 Task: For heading Arial with bold.  font size for heading22,  'Change the font style of data to'Arial Narrow.  and font size to 14,  Change the alignment of both headline & data to Align middle.  In the sheet  ExpReport analysis
Action: Mouse moved to (149, 124)
Screenshot: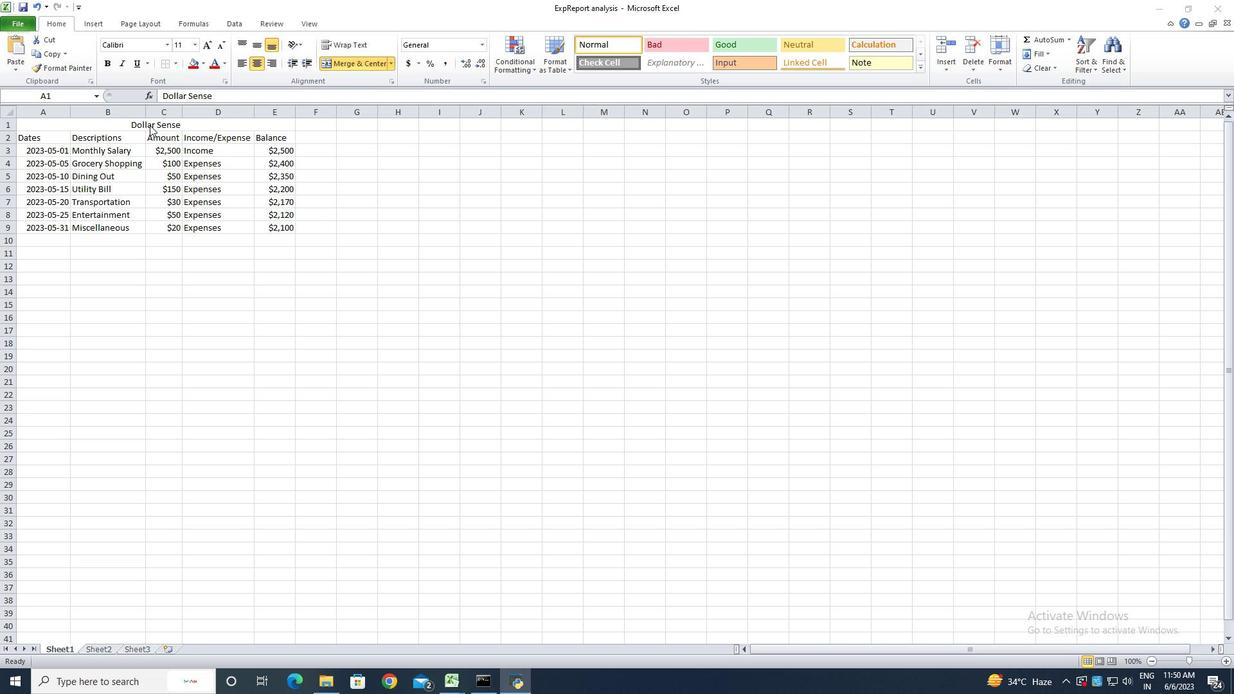 
Action: Mouse pressed left at (149, 124)
Screenshot: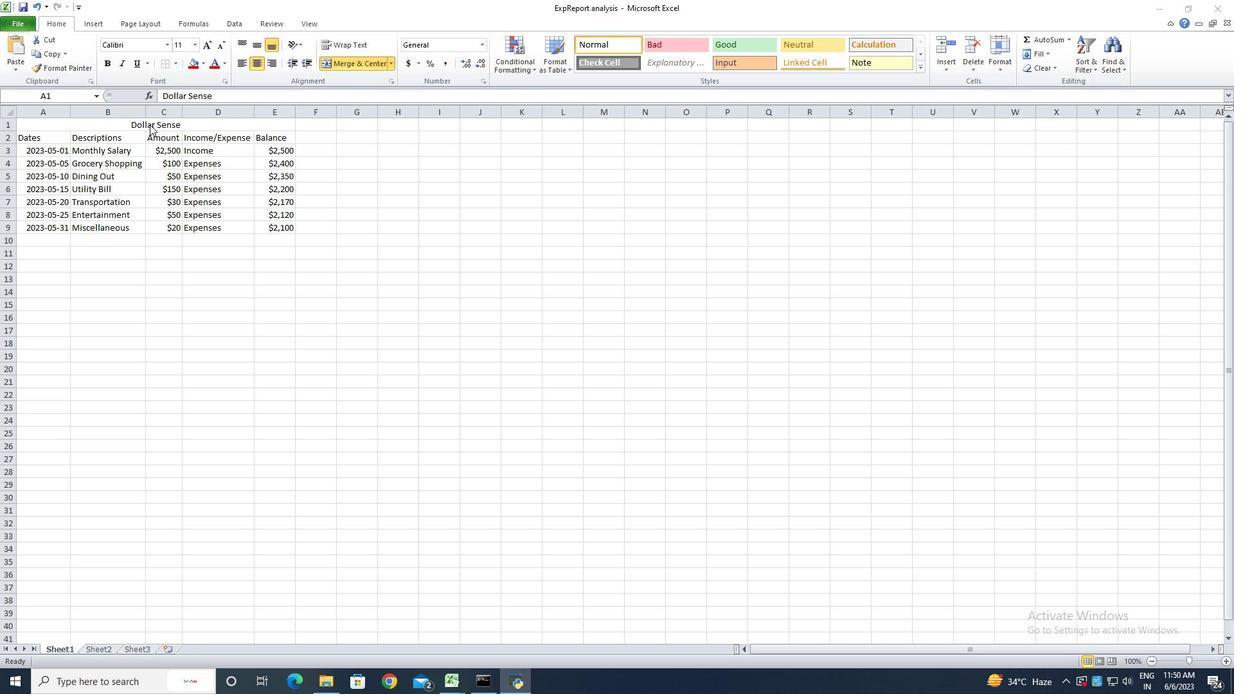 
Action: Mouse moved to (168, 43)
Screenshot: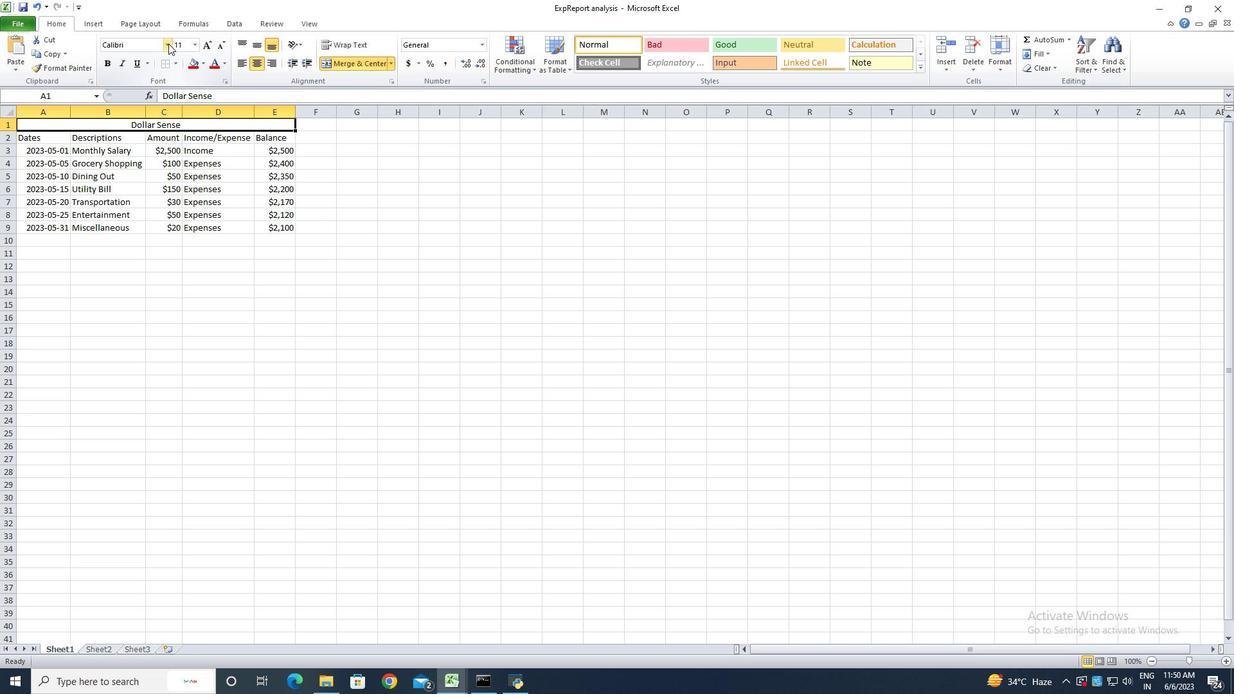 
Action: Mouse pressed left at (168, 43)
Screenshot: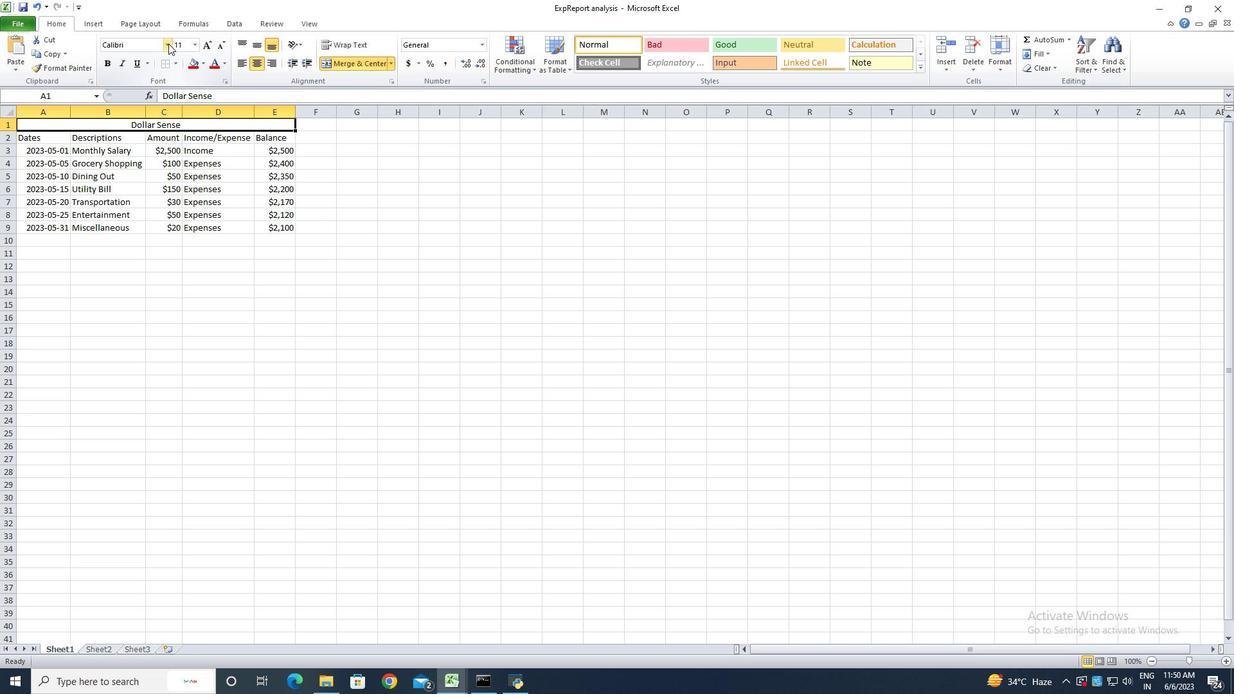 
Action: Mouse moved to (143, 149)
Screenshot: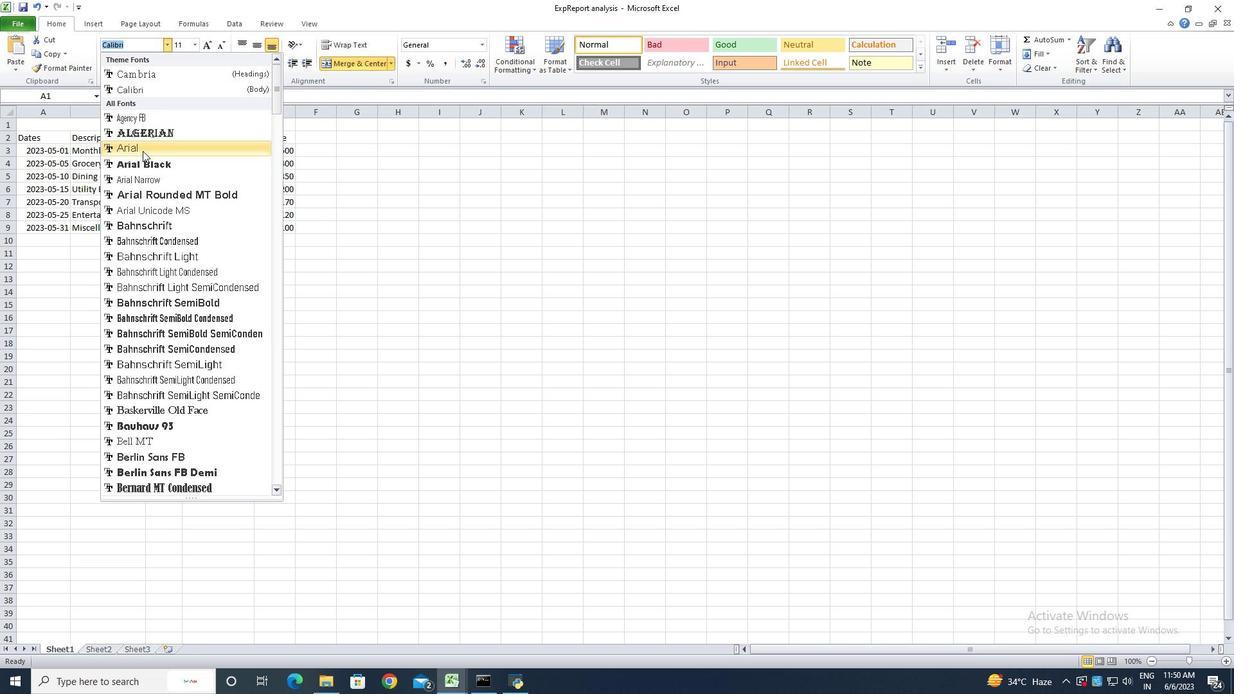 
Action: Mouse pressed left at (143, 149)
Screenshot: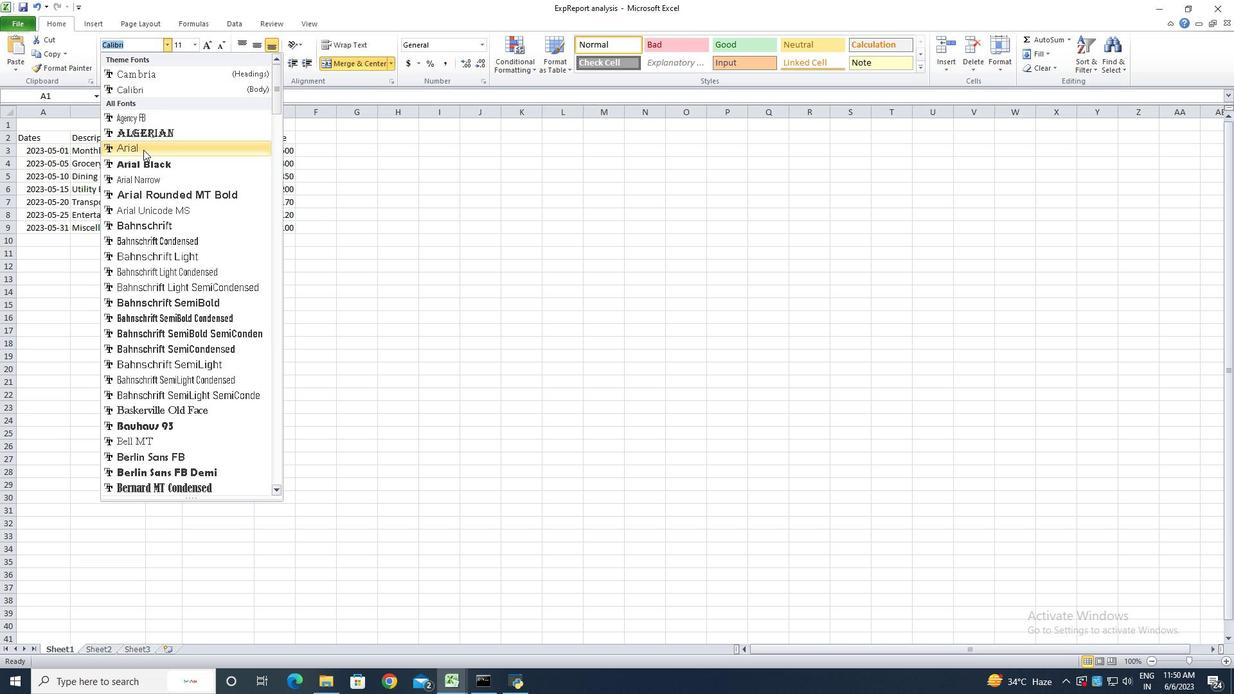 
Action: Mouse moved to (106, 63)
Screenshot: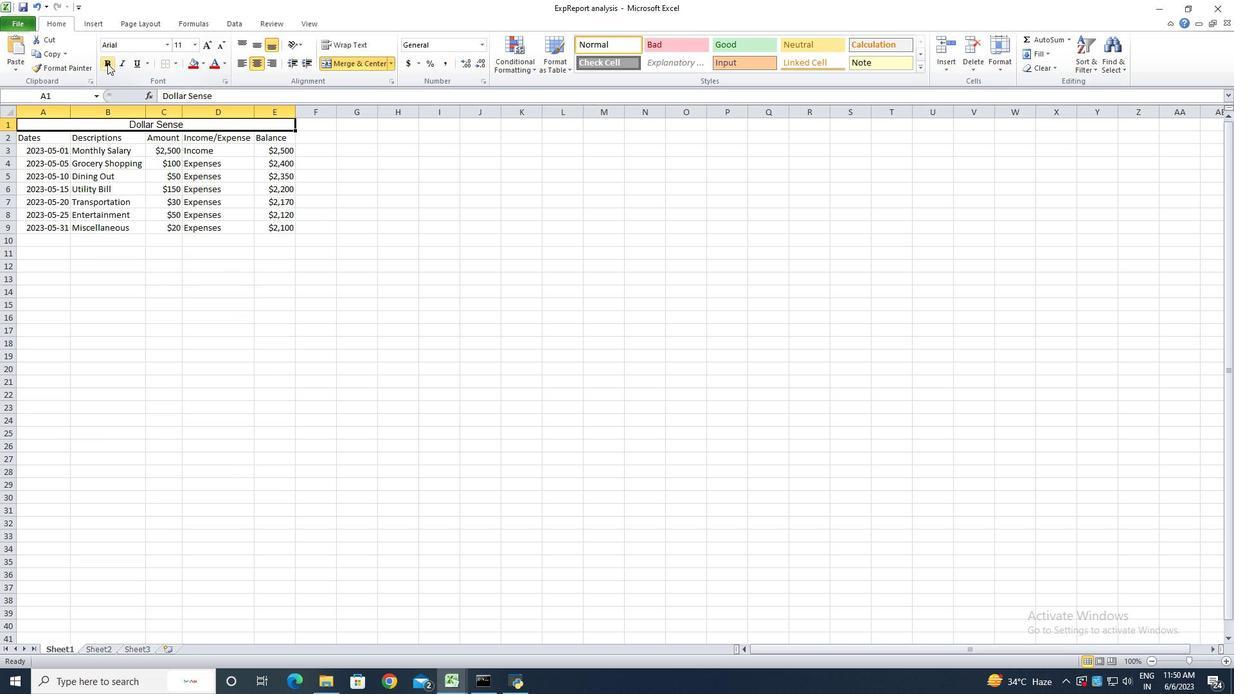 
Action: Mouse pressed left at (106, 63)
Screenshot: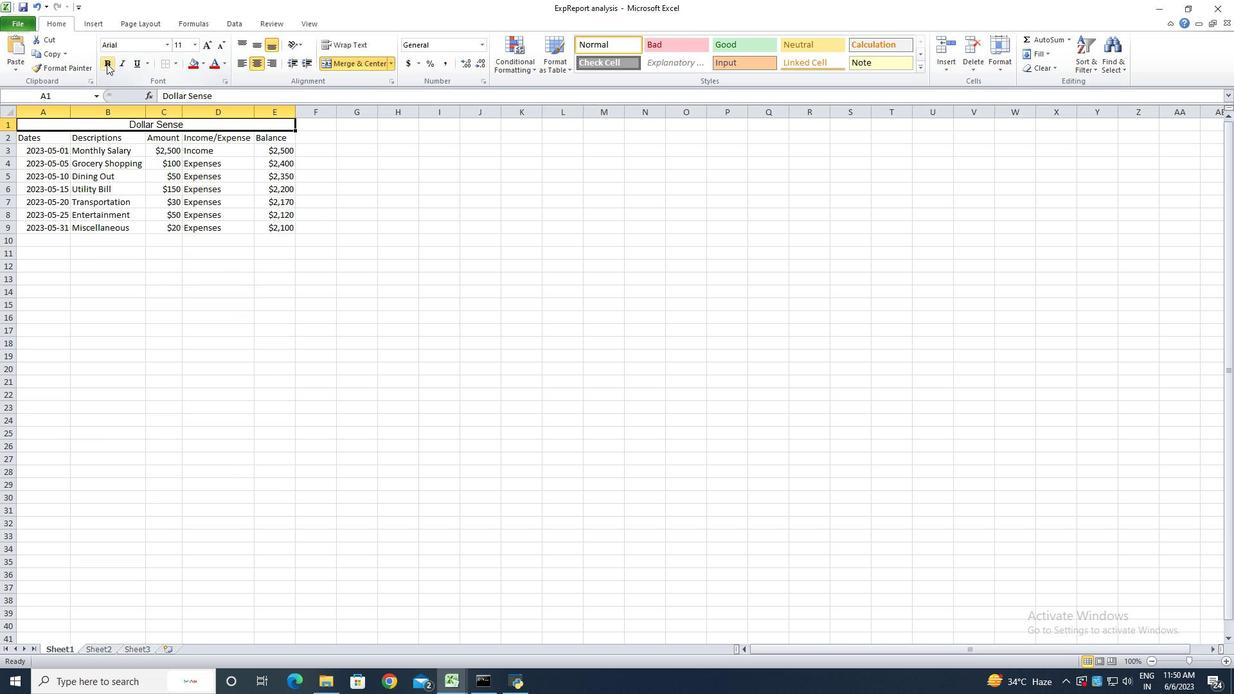 
Action: Mouse moved to (208, 48)
Screenshot: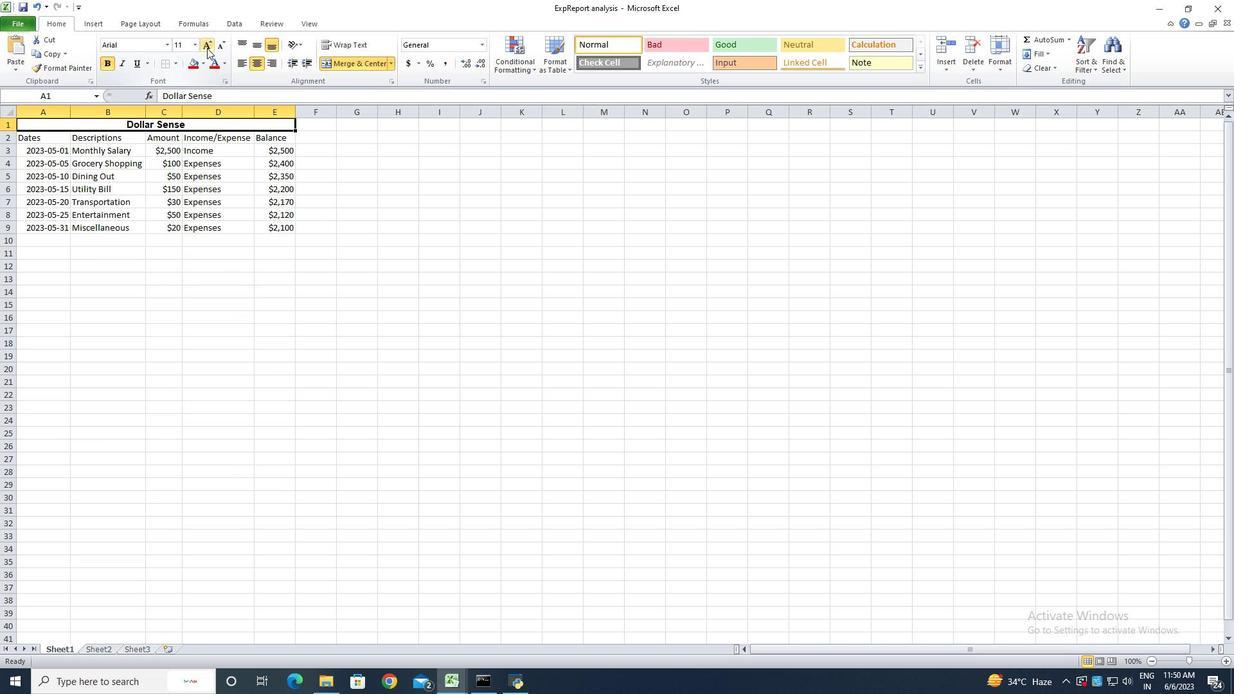 
Action: Mouse pressed left at (208, 48)
Screenshot: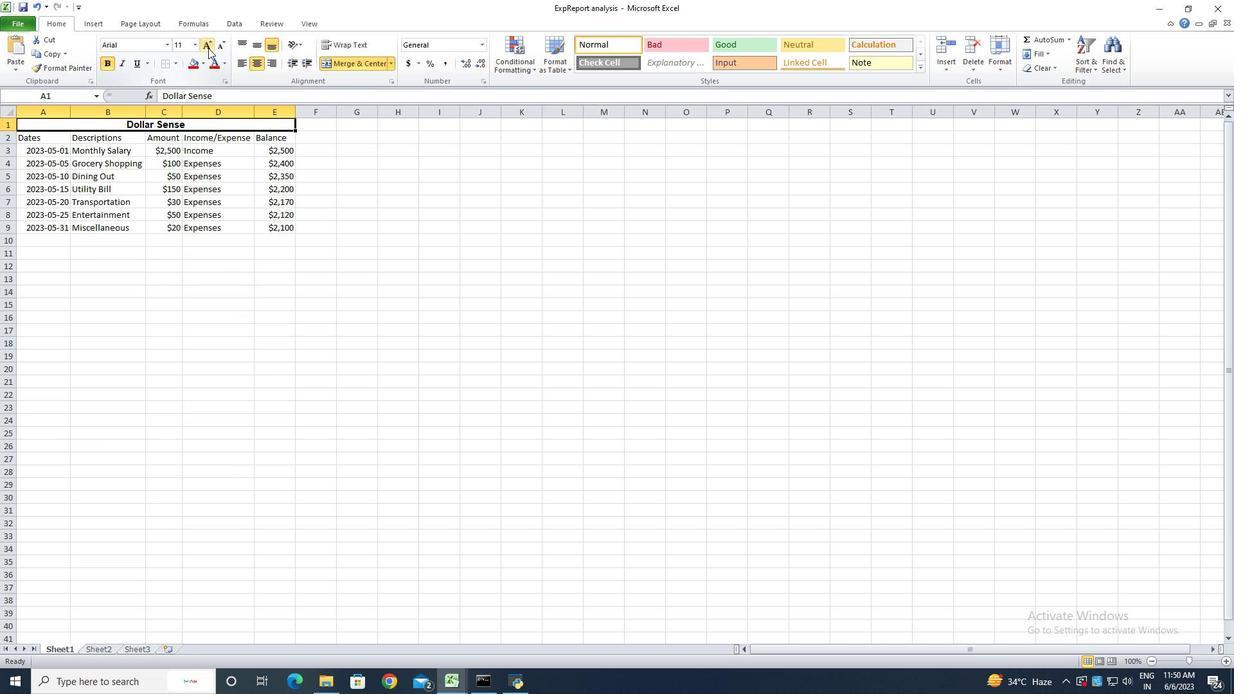 
Action: Mouse pressed left at (208, 48)
Screenshot: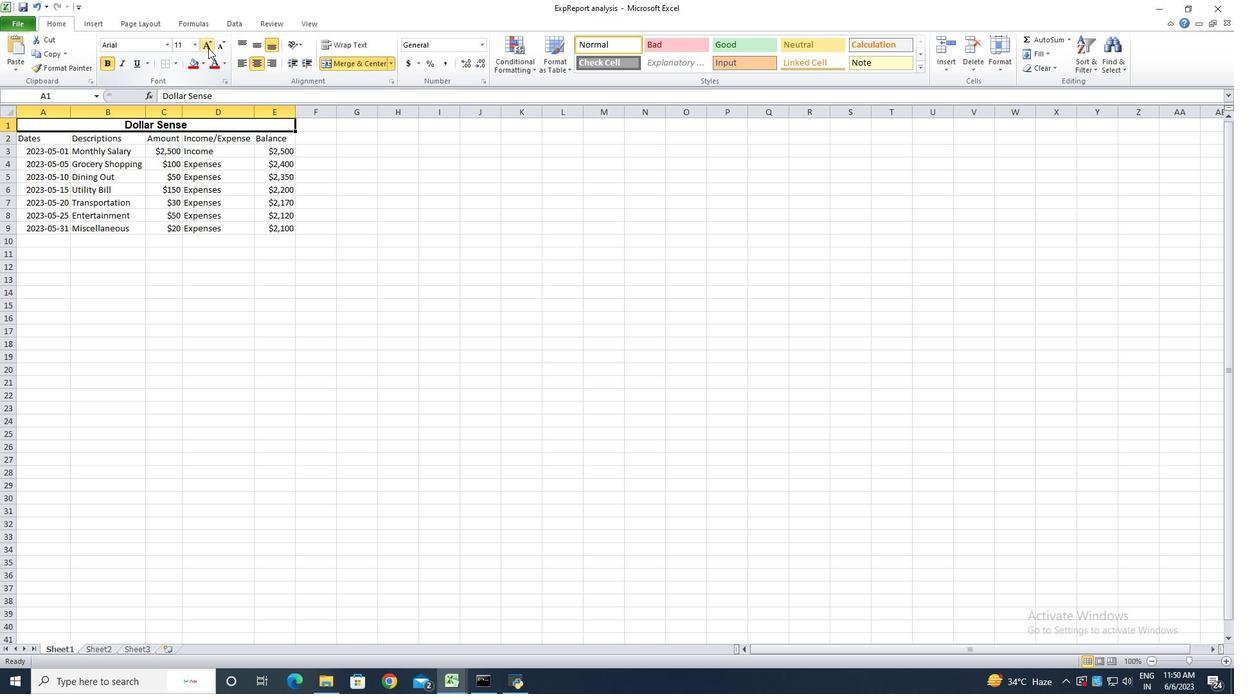 
Action: Mouse pressed left at (208, 48)
Screenshot: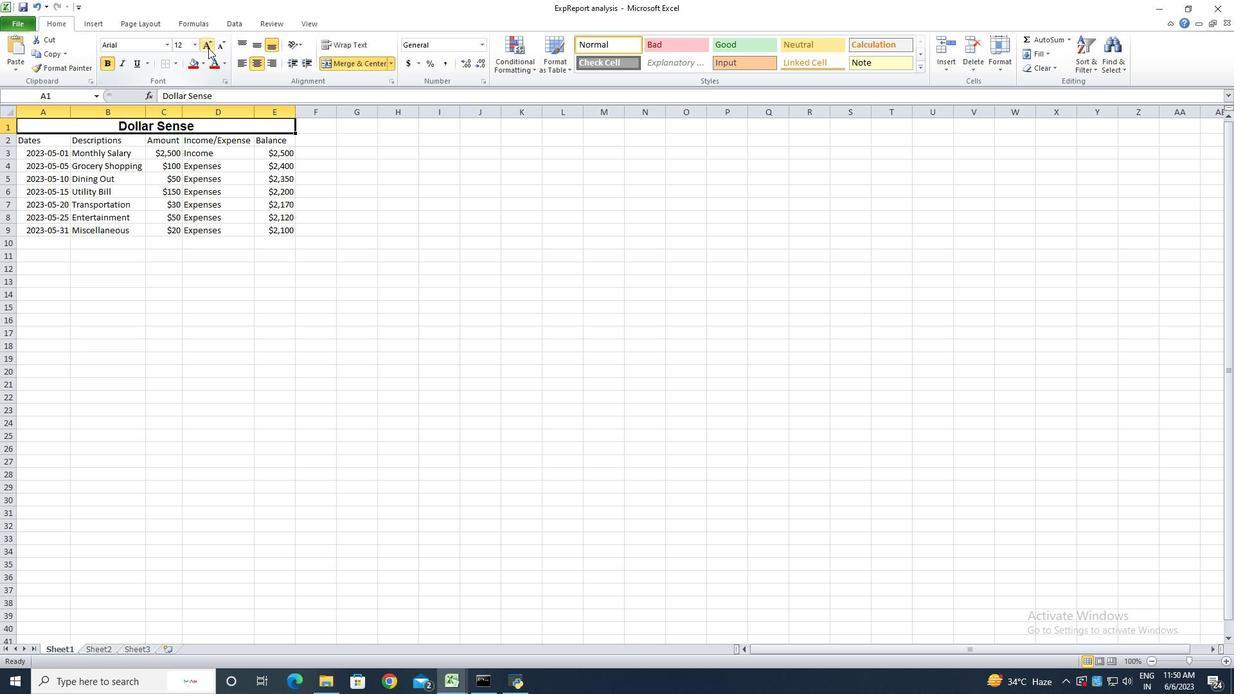 
Action: Mouse pressed left at (208, 48)
Screenshot: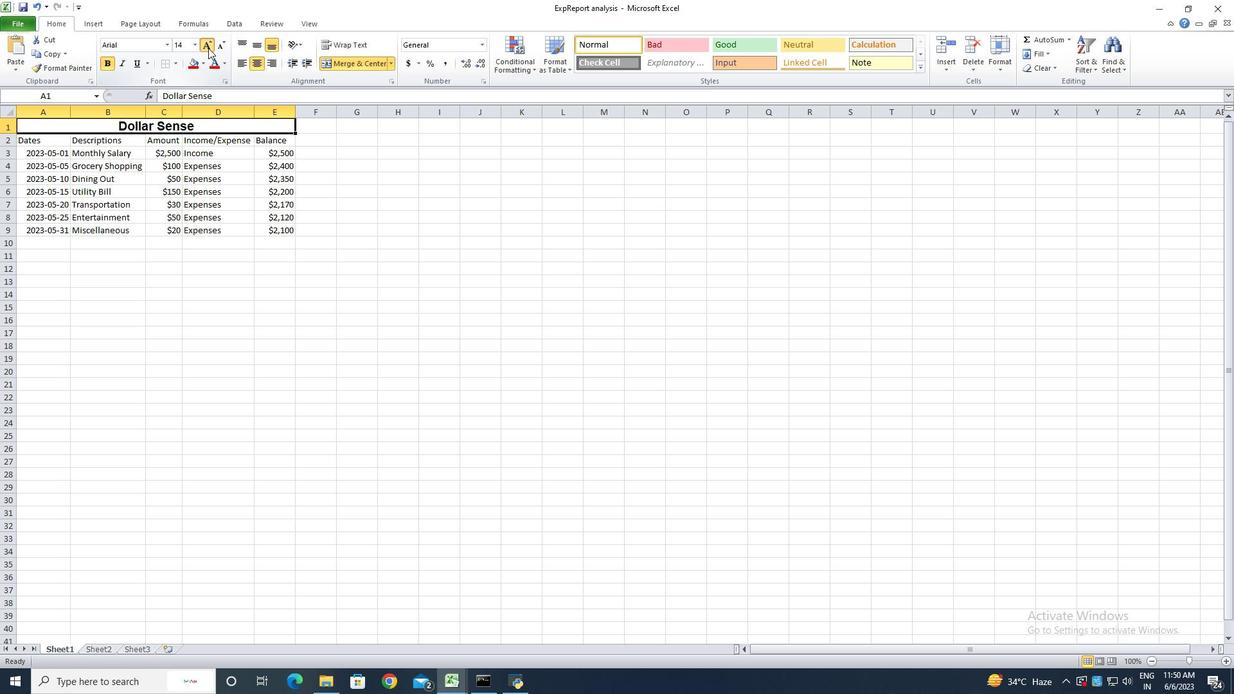 
Action: Mouse pressed left at (208, 48)
Screenshot: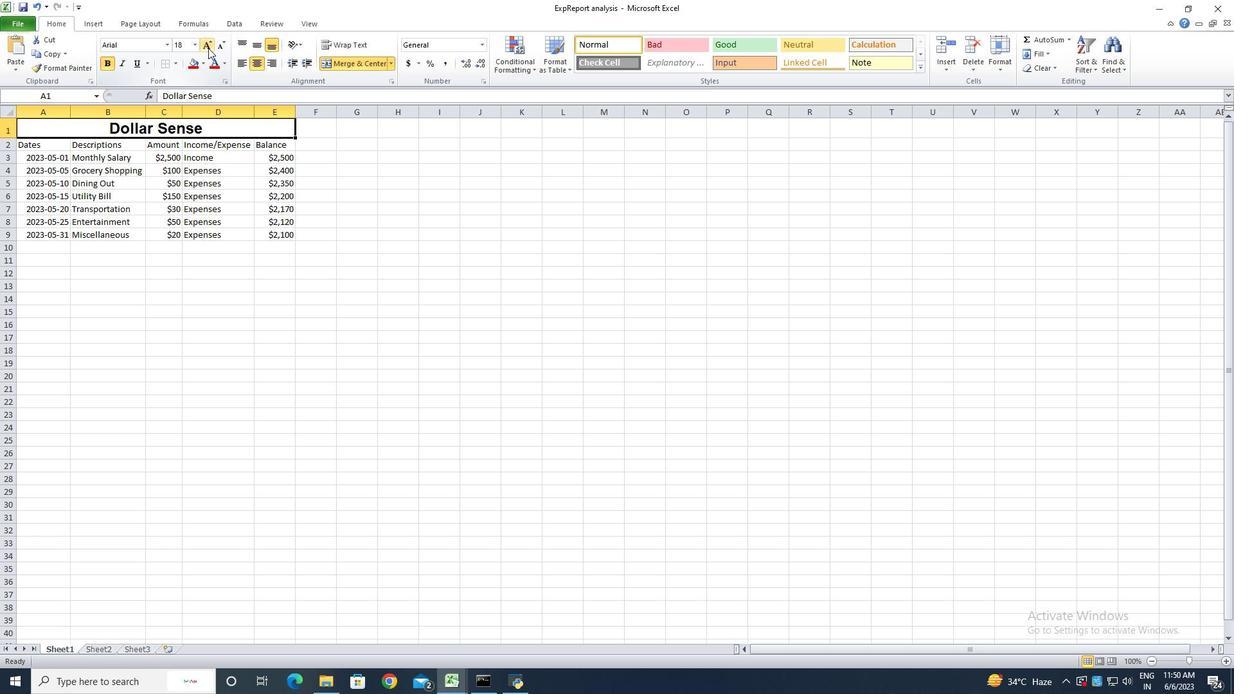 
Action: Mouse pressed left at (208, 48)
Screenshot: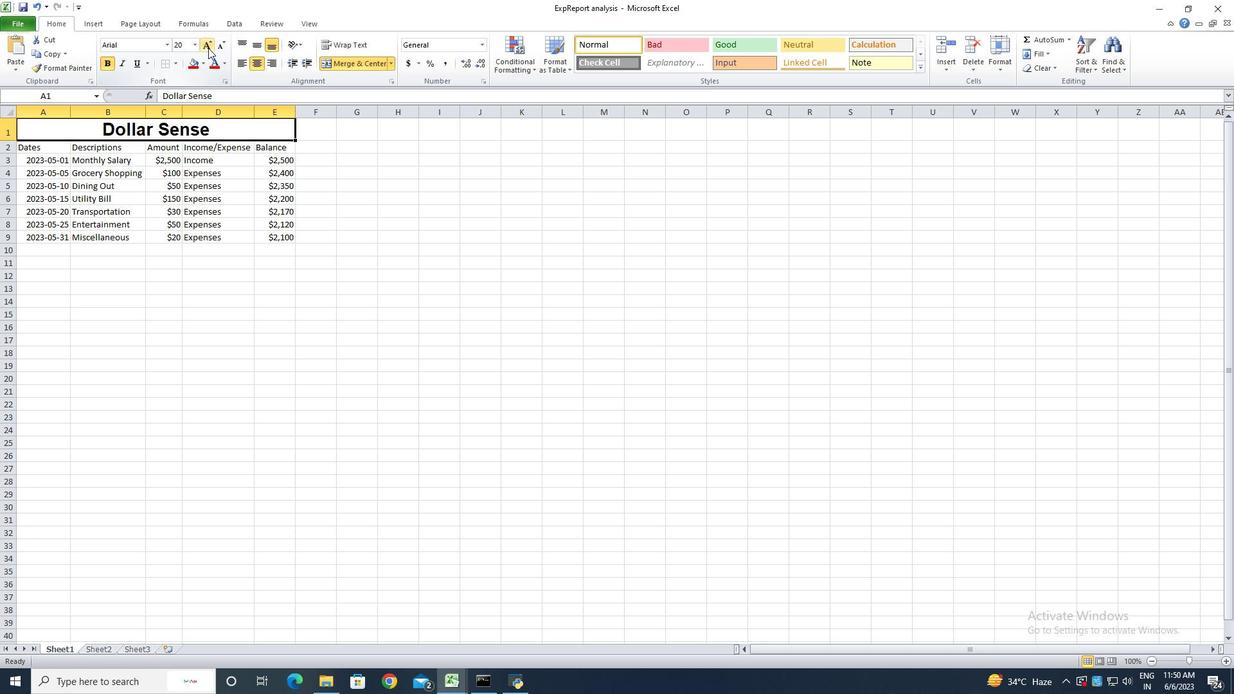 
Action: Mouse moved to (145, 280)
Screenshot: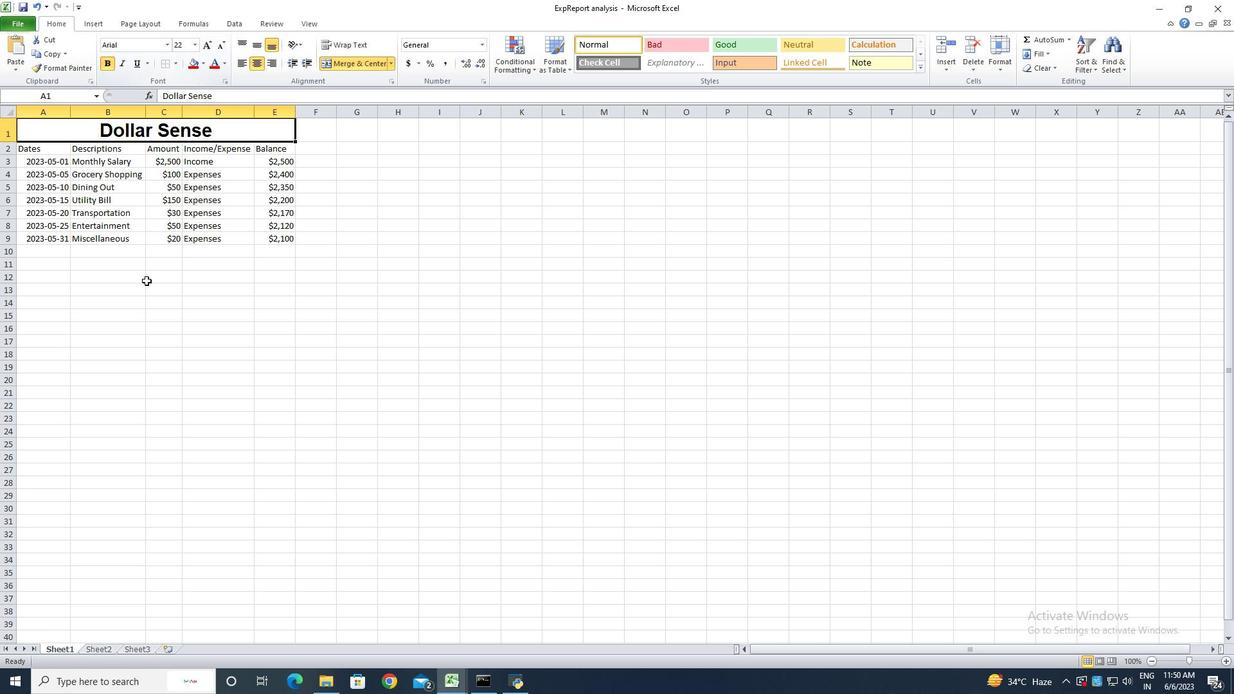 
Action: Mouse pressed left at (145, 280)
Screenshot: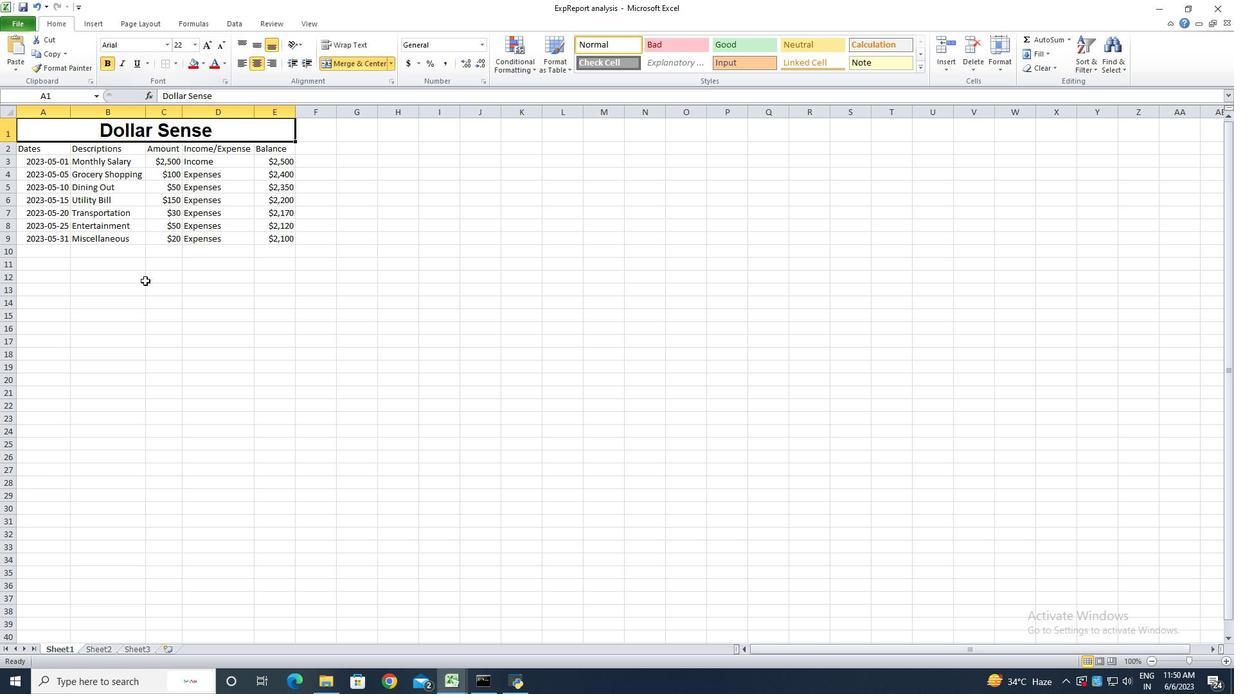 
Action: Mouse moved to (42, 151)
Screenshot: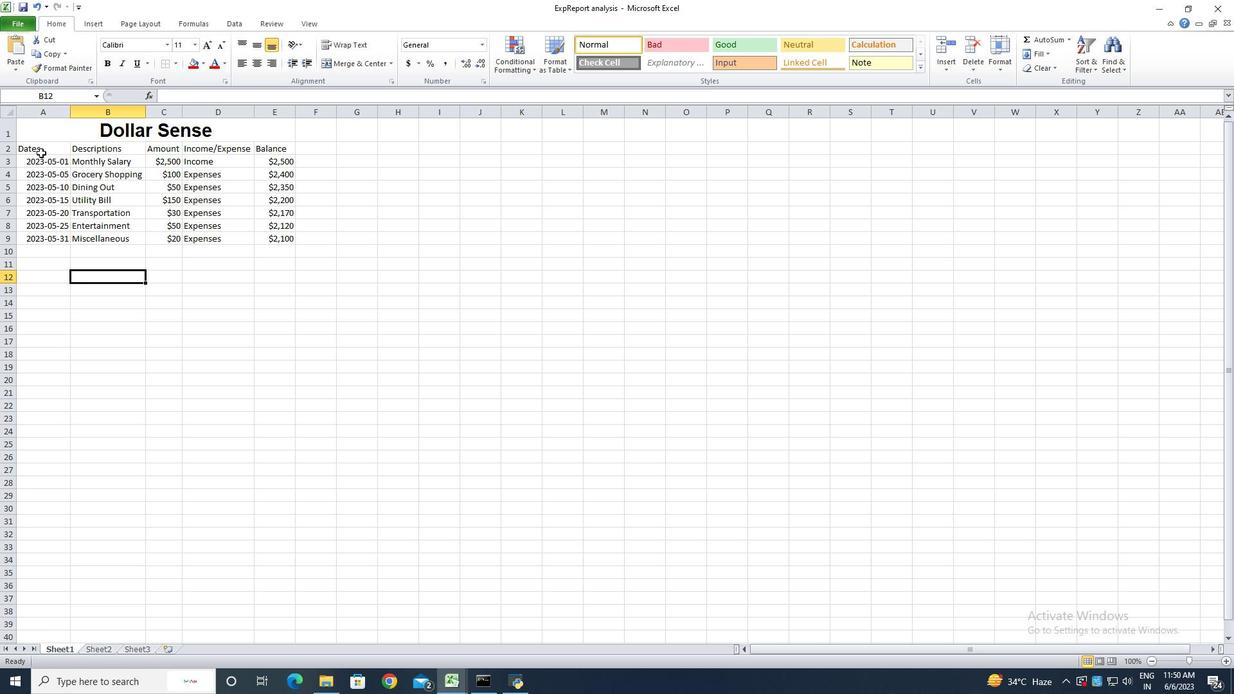 
Action: Mouse pressed left at (42, 151)
Screenshot: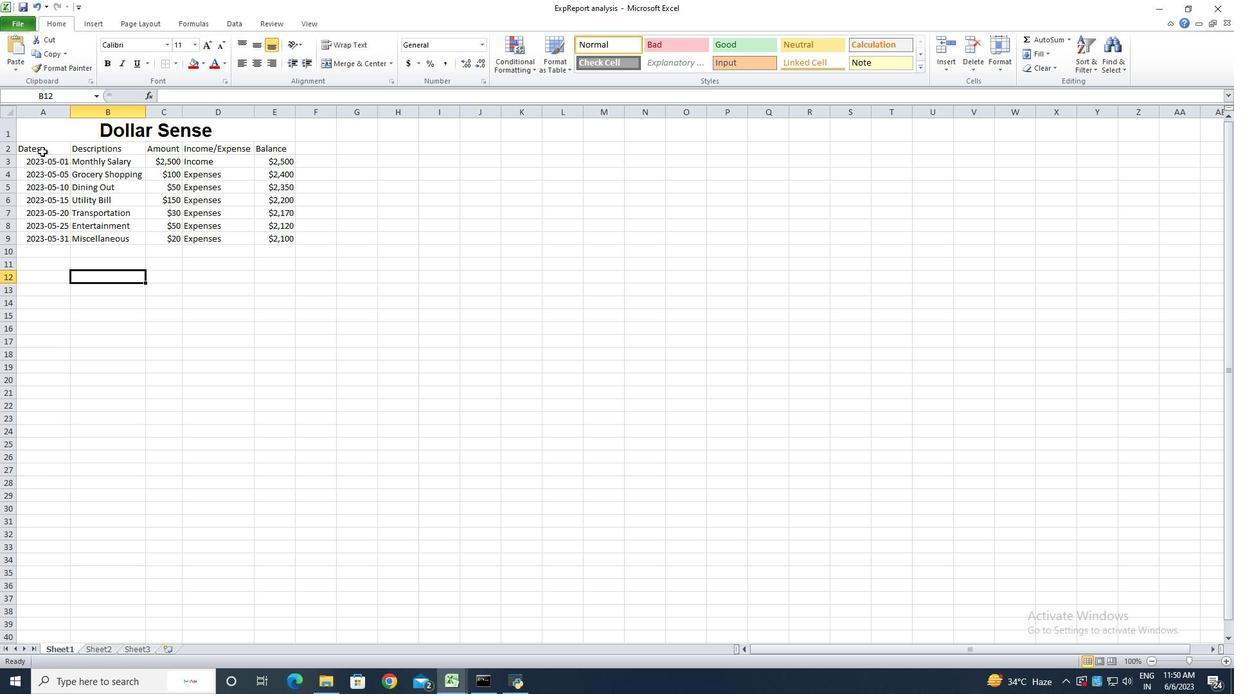 
Action: Mouse moved to (166, 47)
Screenshot: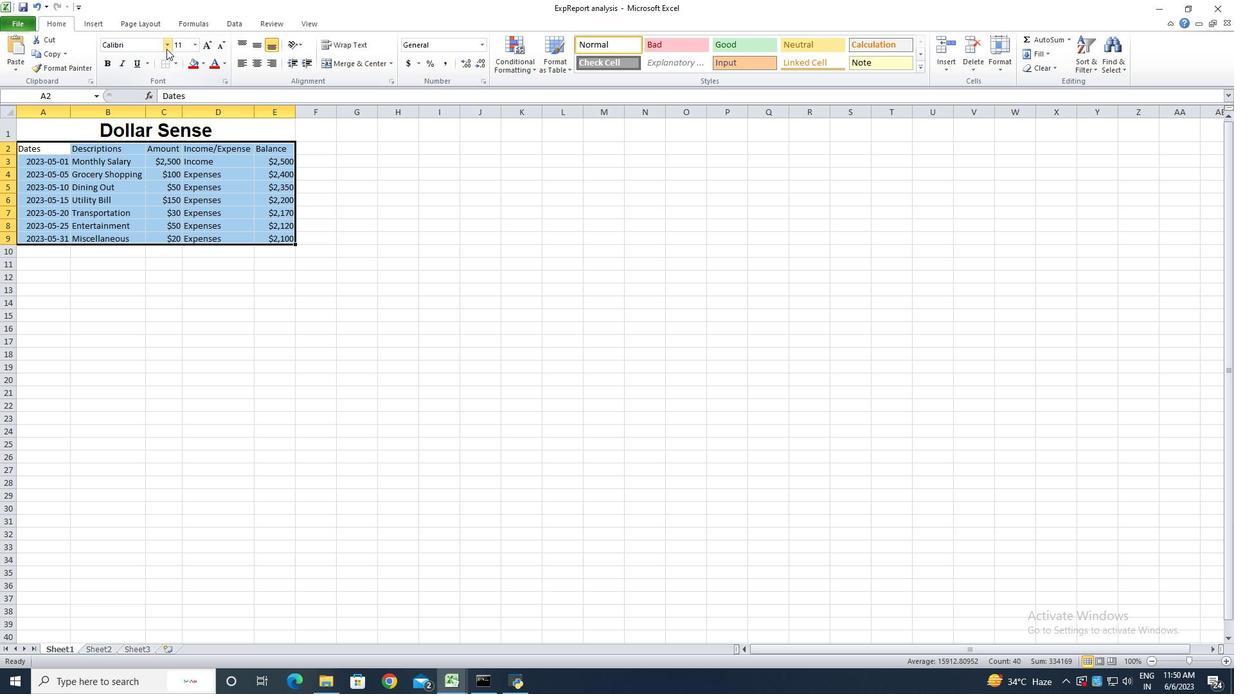 
Action: Mouse pressed left at (166, 47)
Screenshot: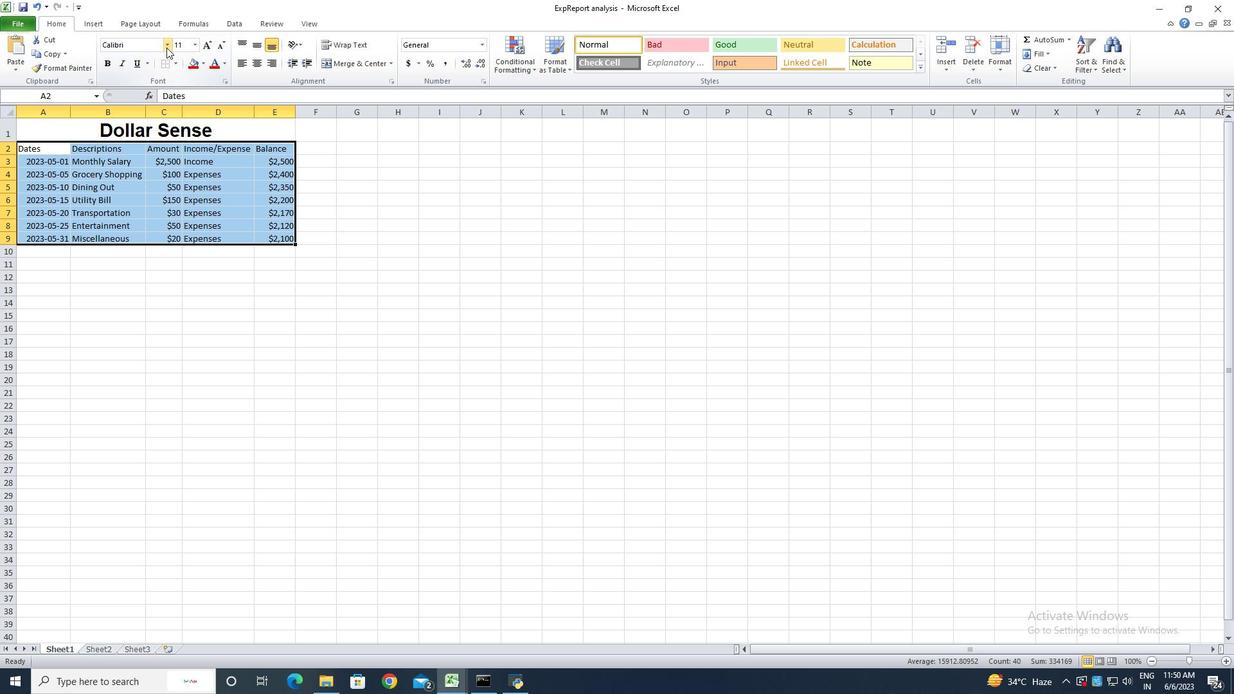 
Action: Mouse moved to (152, 179)
Screenshot: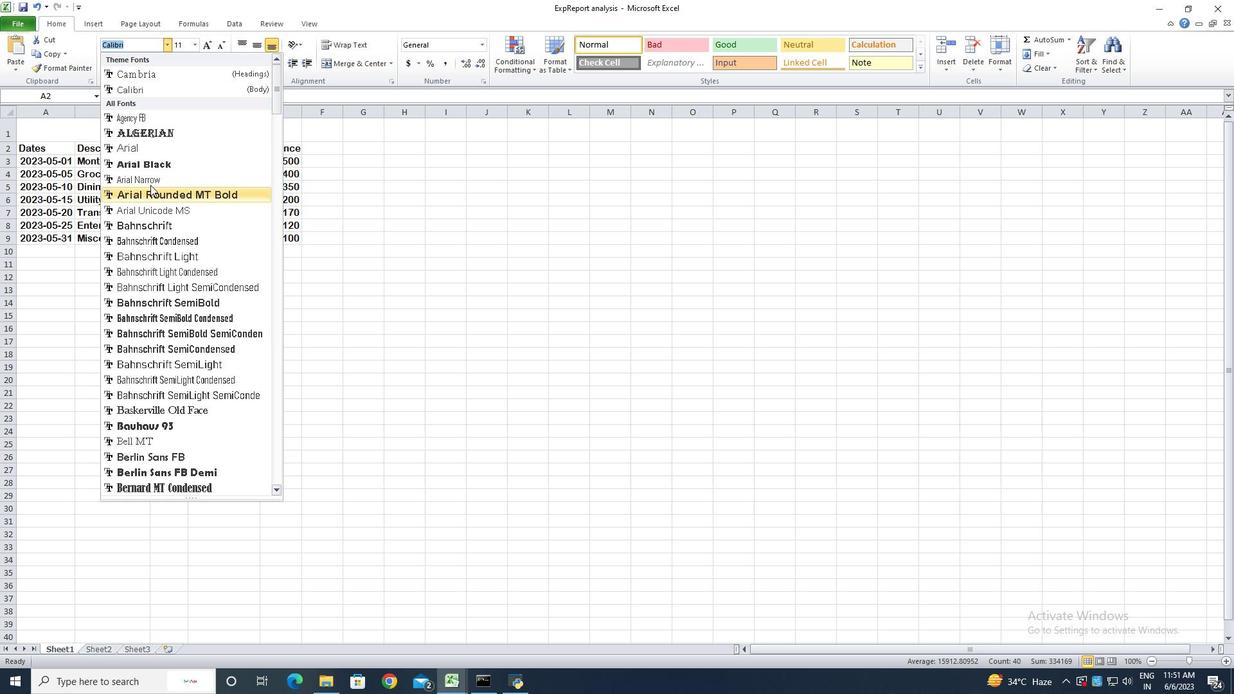 
Action: Mouse pressed left at (152, 179)
Screenshot: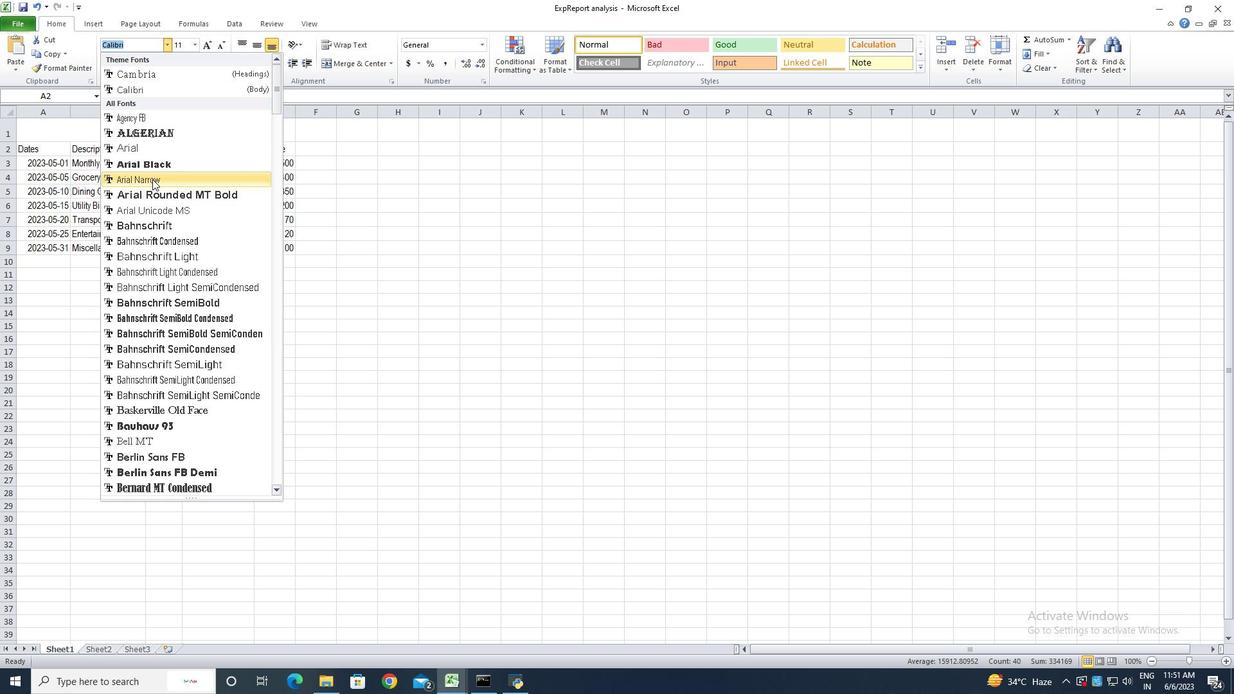
Action: Mouse moved to (209, 46)
Screenshot: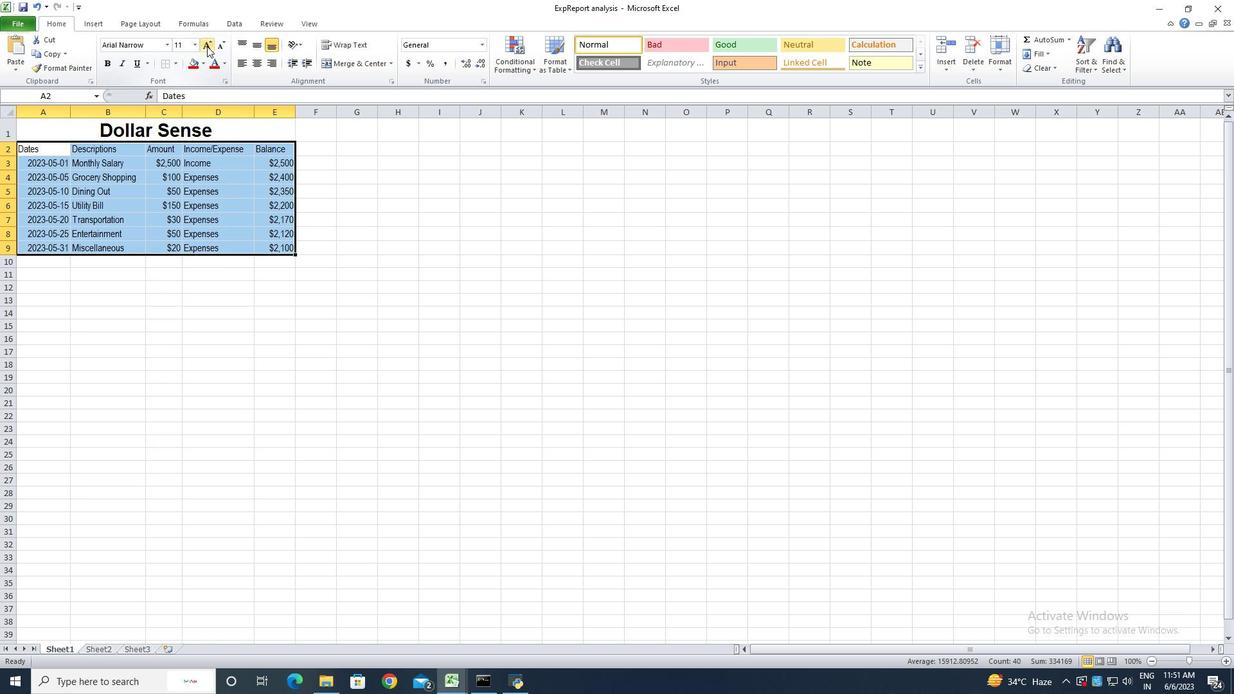 
Action: Mouse pressed left at (209, 46)
Screenshot: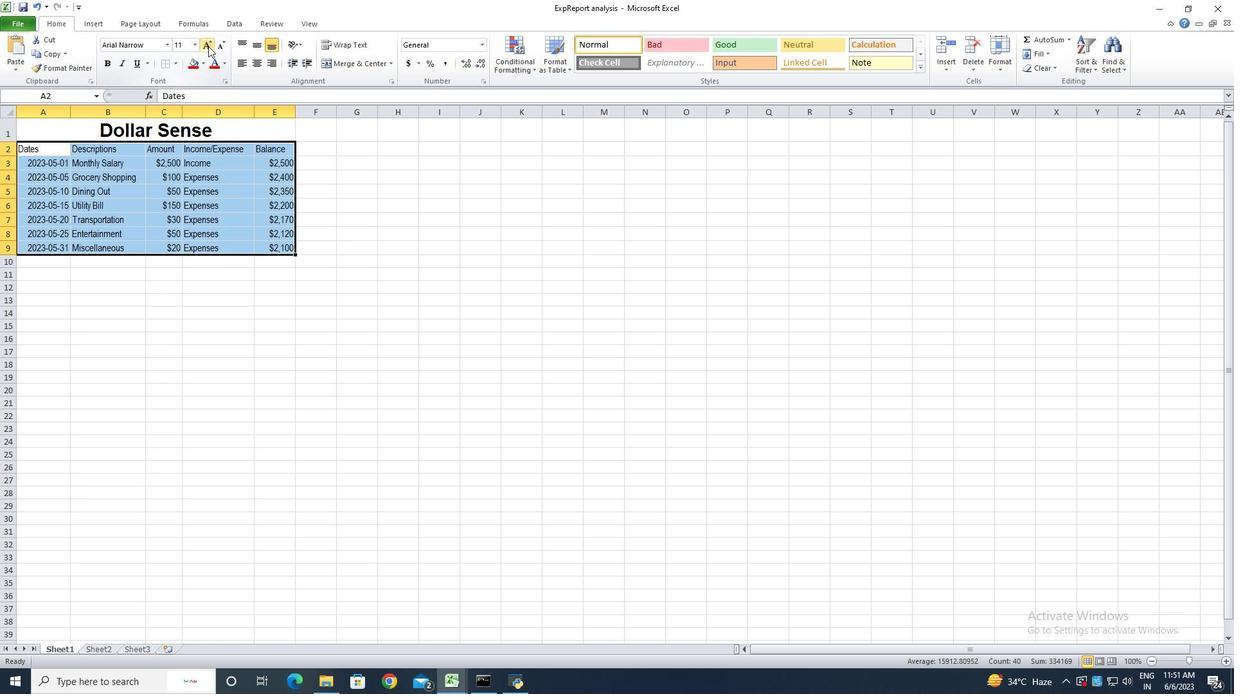 
Action: Mouse moved to (209, 46)
Screenshot: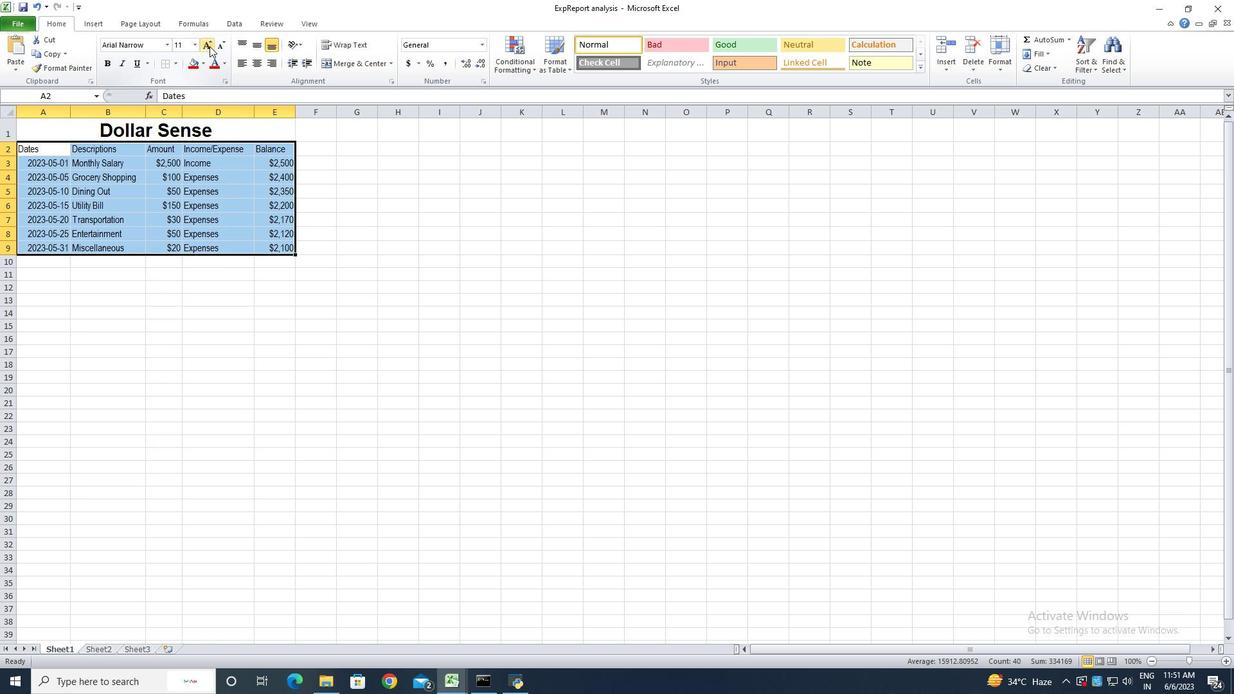 
Action: Mouse pressed left at (209, 46)
Screenshot: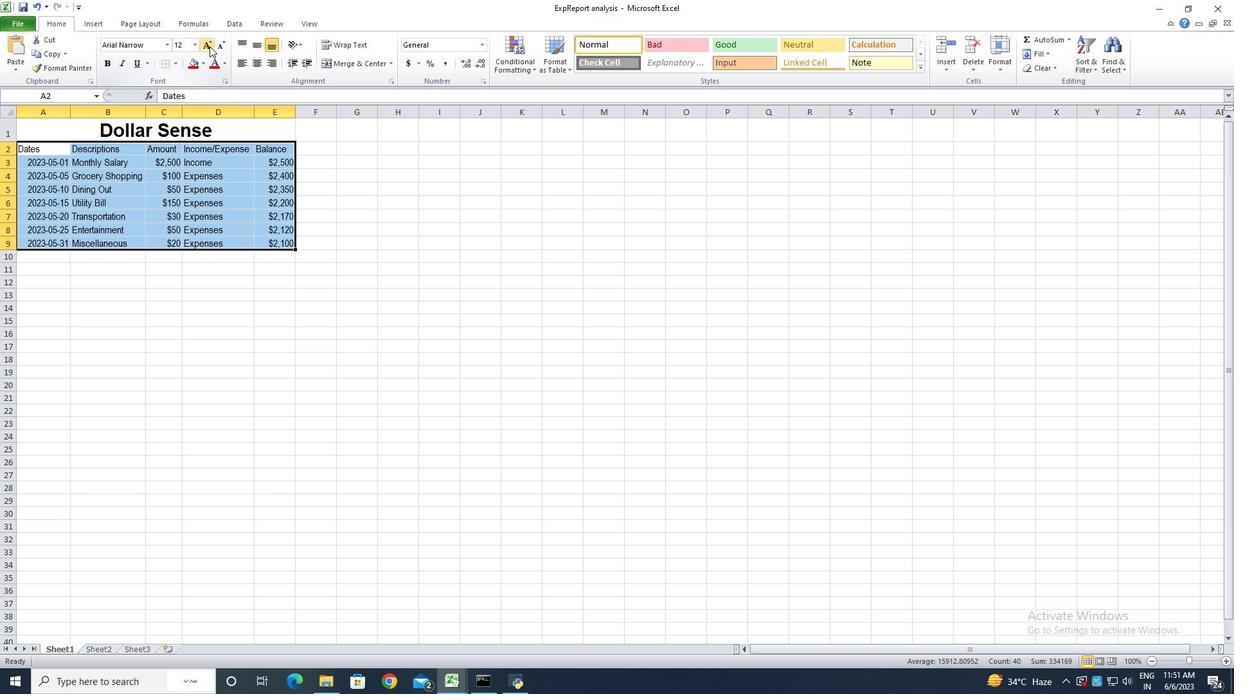 
Action: Mouse moved to (90, 350)
Screenshot: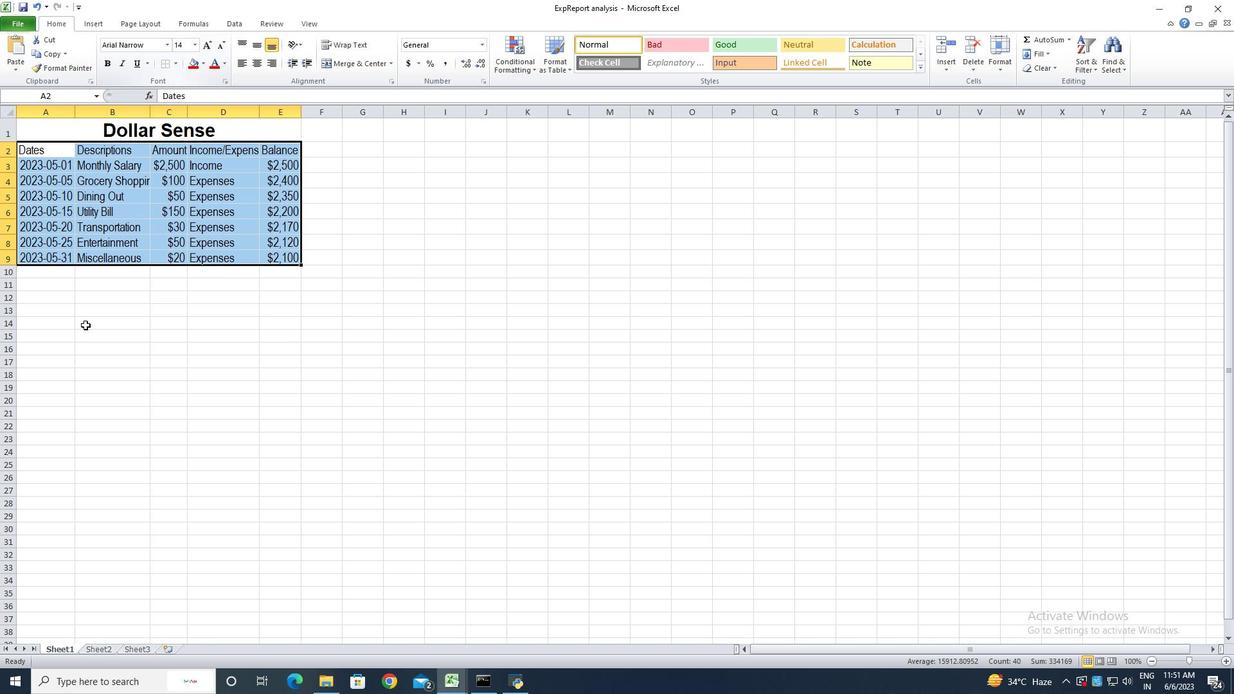 
Action: Mouse pressed left at (90, 350)
Screenshot: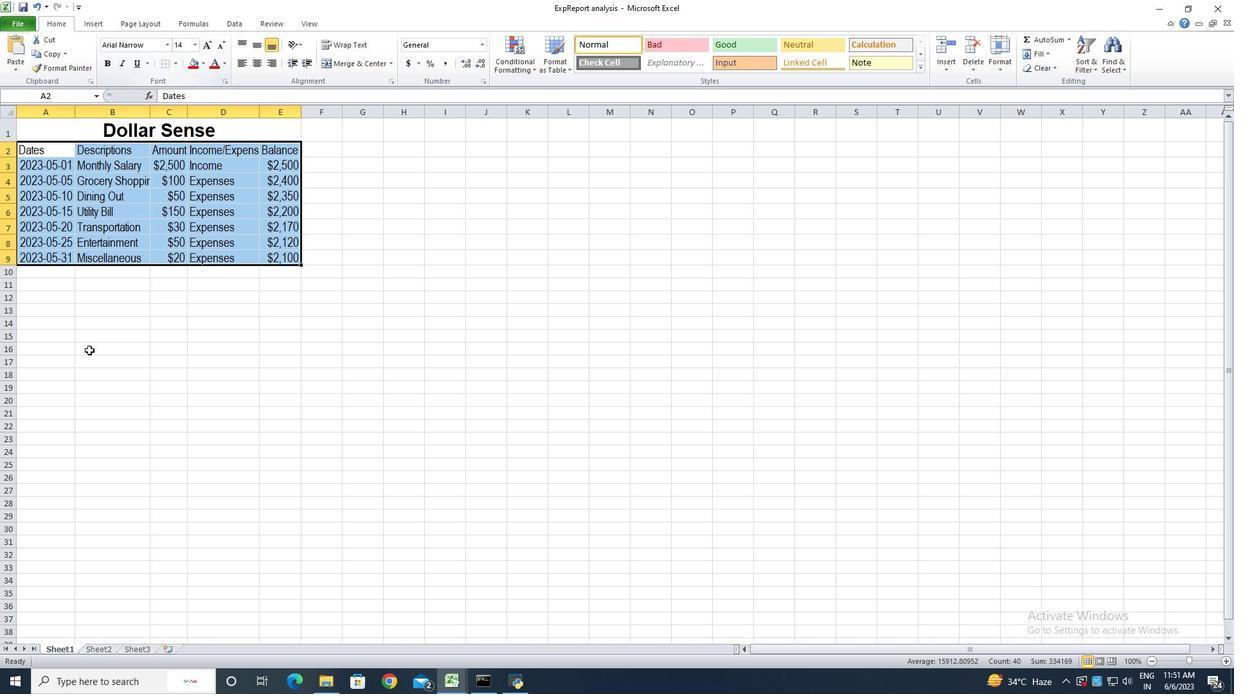 
Action: Mouse moved to (75, 117)
Screenshot: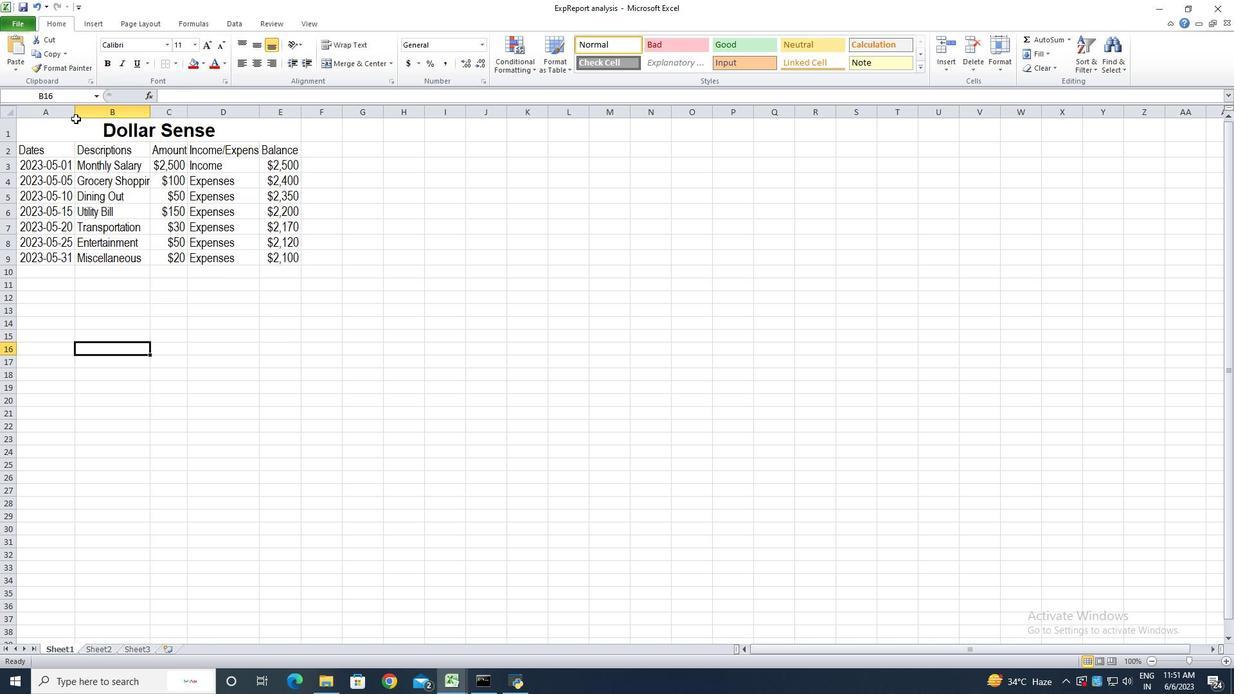 
Action: Mouse pressed left at (75, 117)
Screenshot: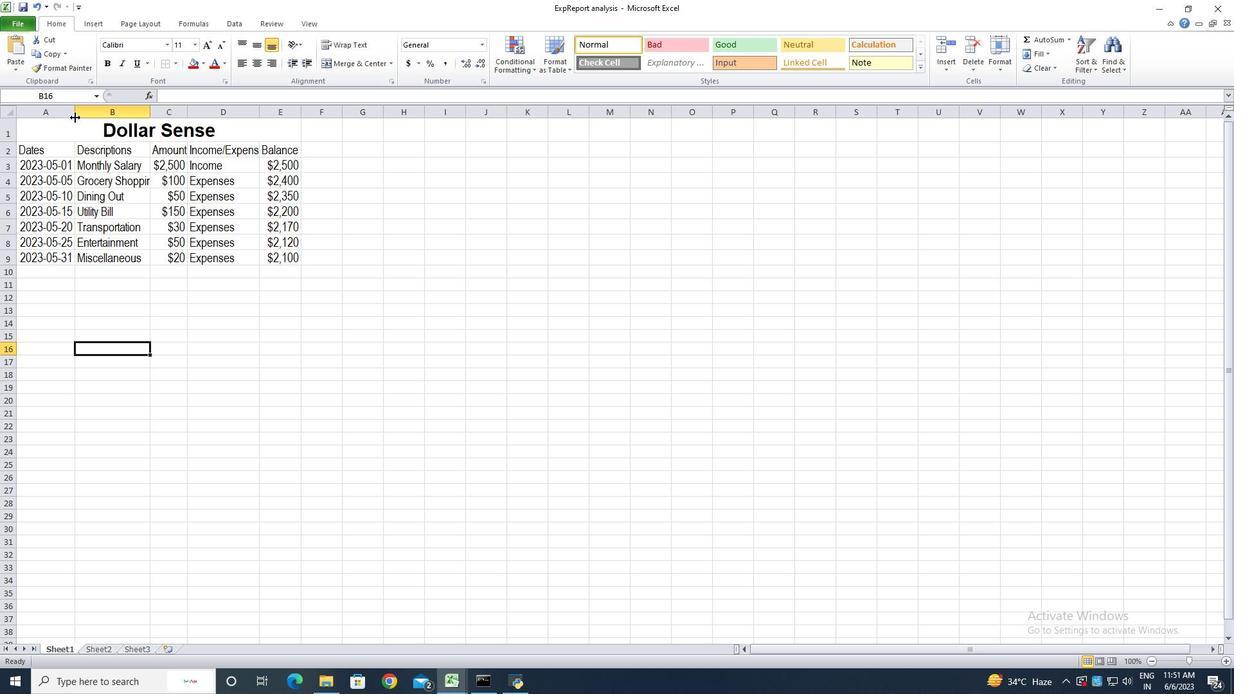 
Action: Mouse pressed left at (75, 117)
Screenshot: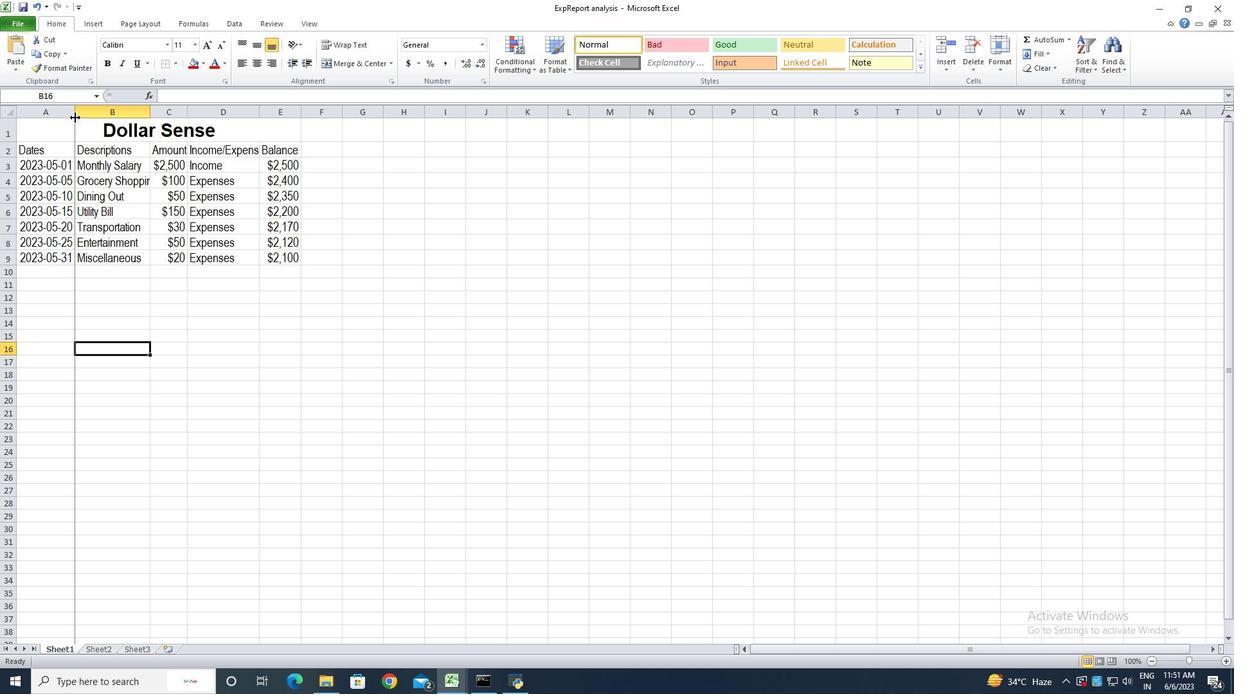
Action: Mouse moved to (151, 117)
Screenshot: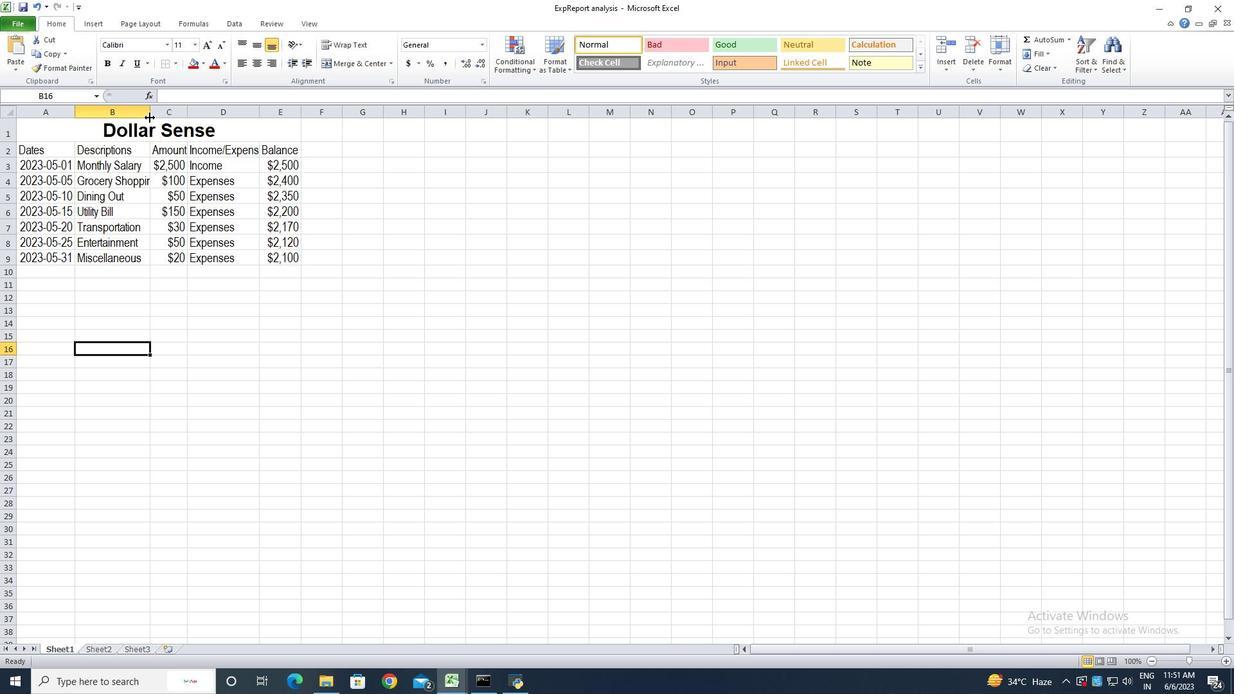 
Action: Mouse pressed left at (151, 117)
Screenshot: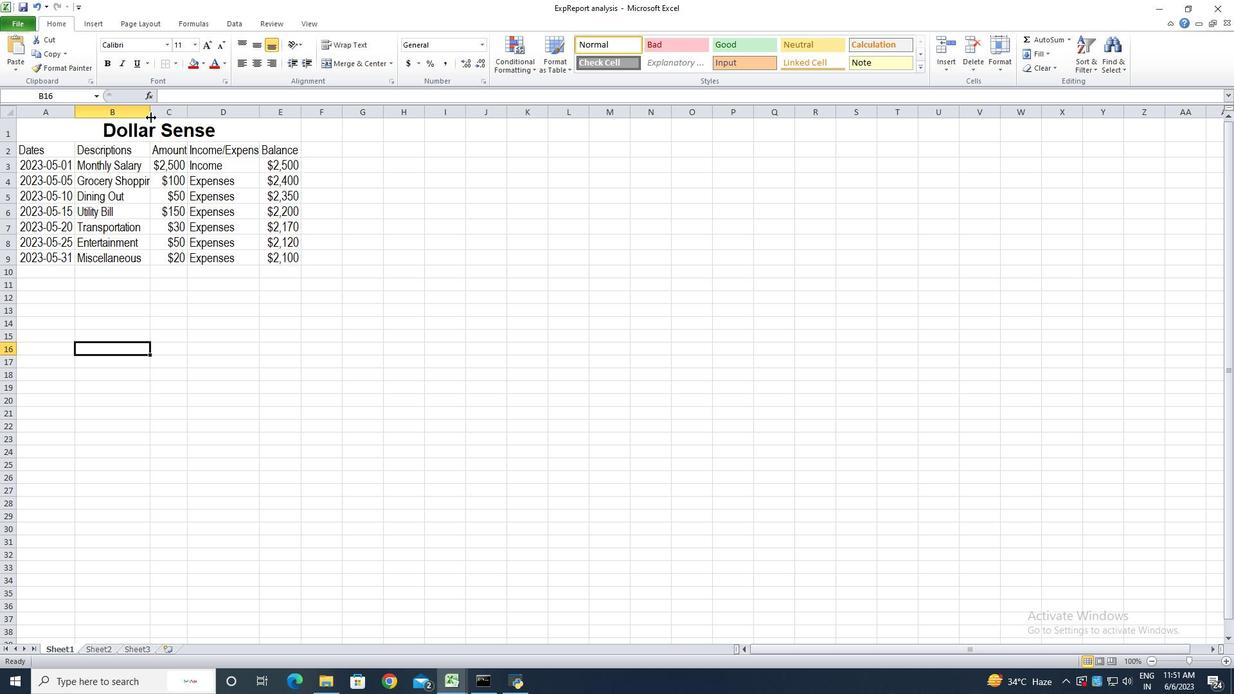 
Action: Mouse pressed left at (151, 117)
Screenshot: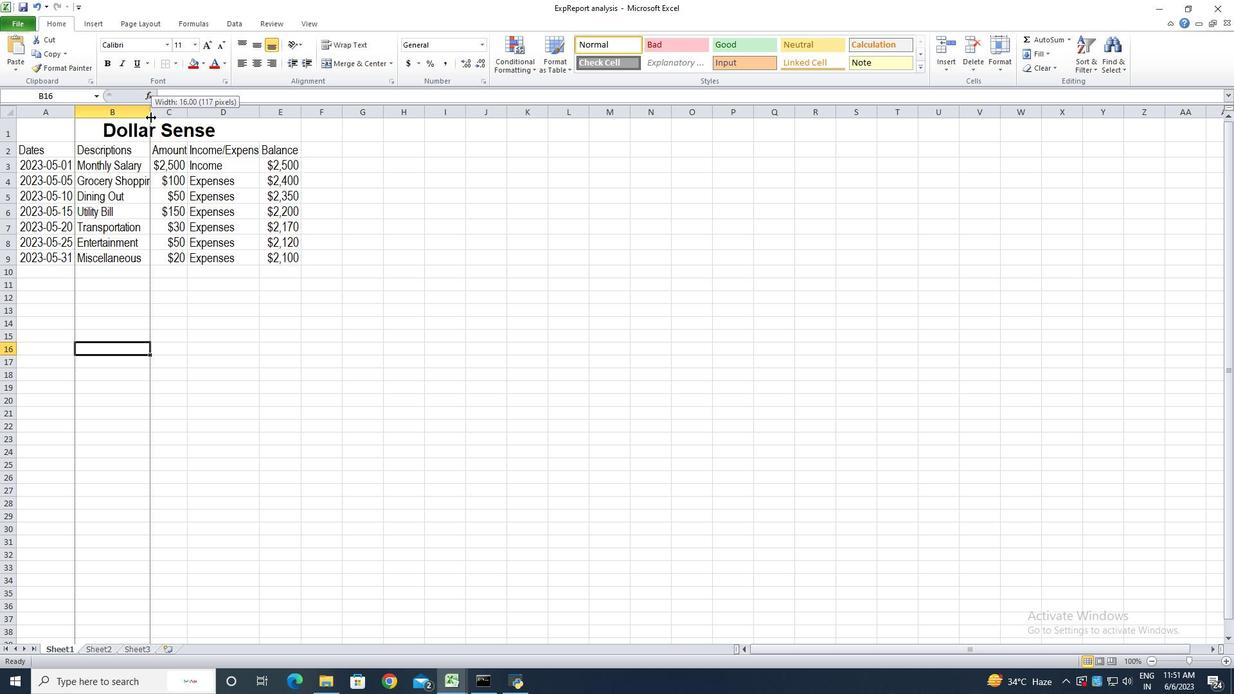 
Action: Mouse moved to (201, 115)
Screenshot: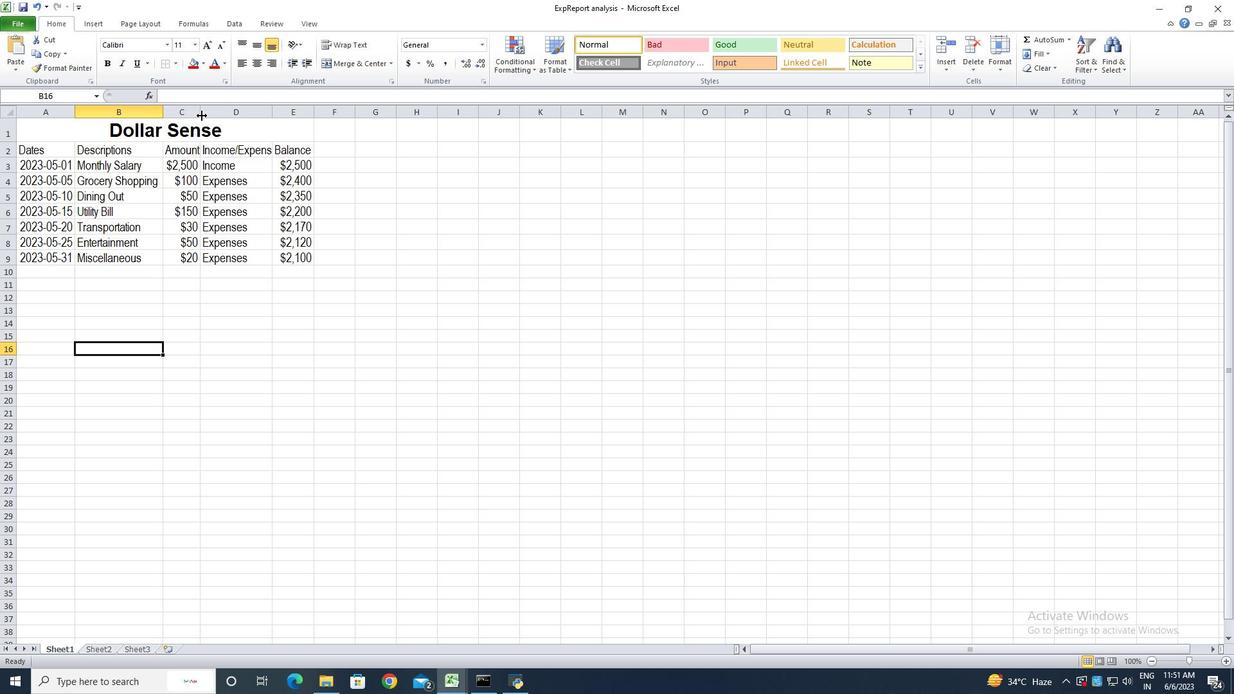 
Action: Mouse pressed left at (201, 115)
Screenshot: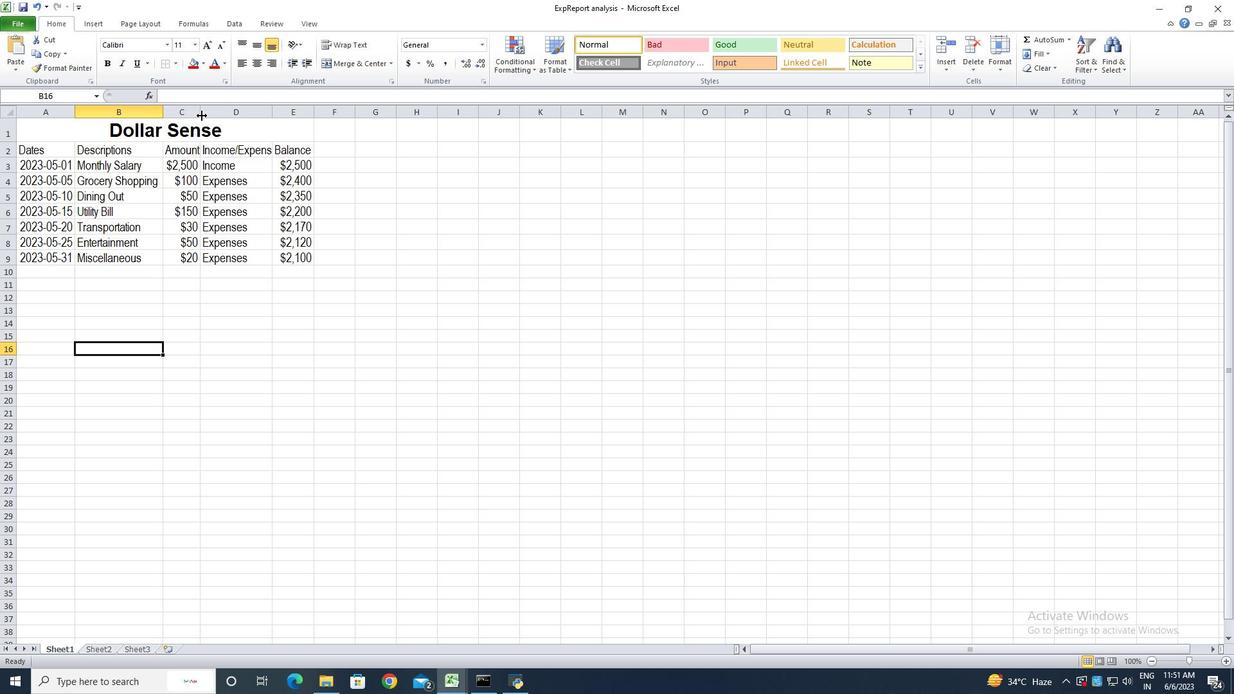 
Action: Mouse pressed left at (201, 115)
Screenshot: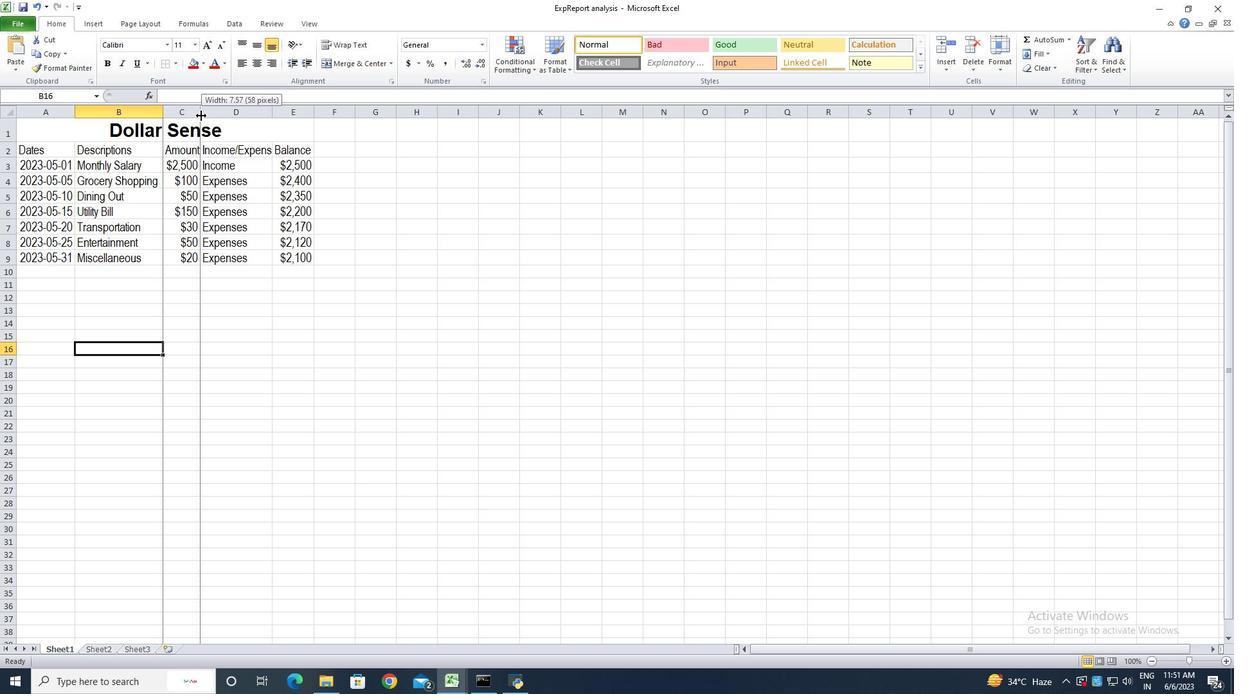 
Action: Mouse moved to (273, 116)
Screenshot: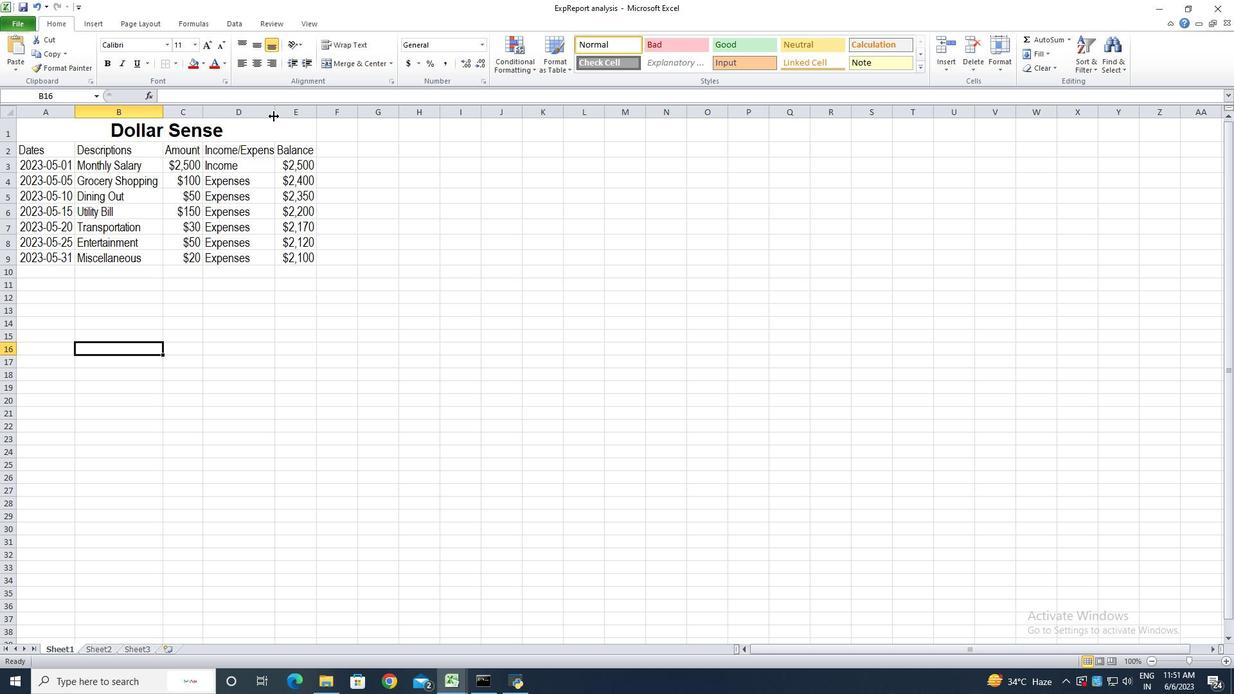 
Action: Mouse pressed left at (273, 116)
Screenshot: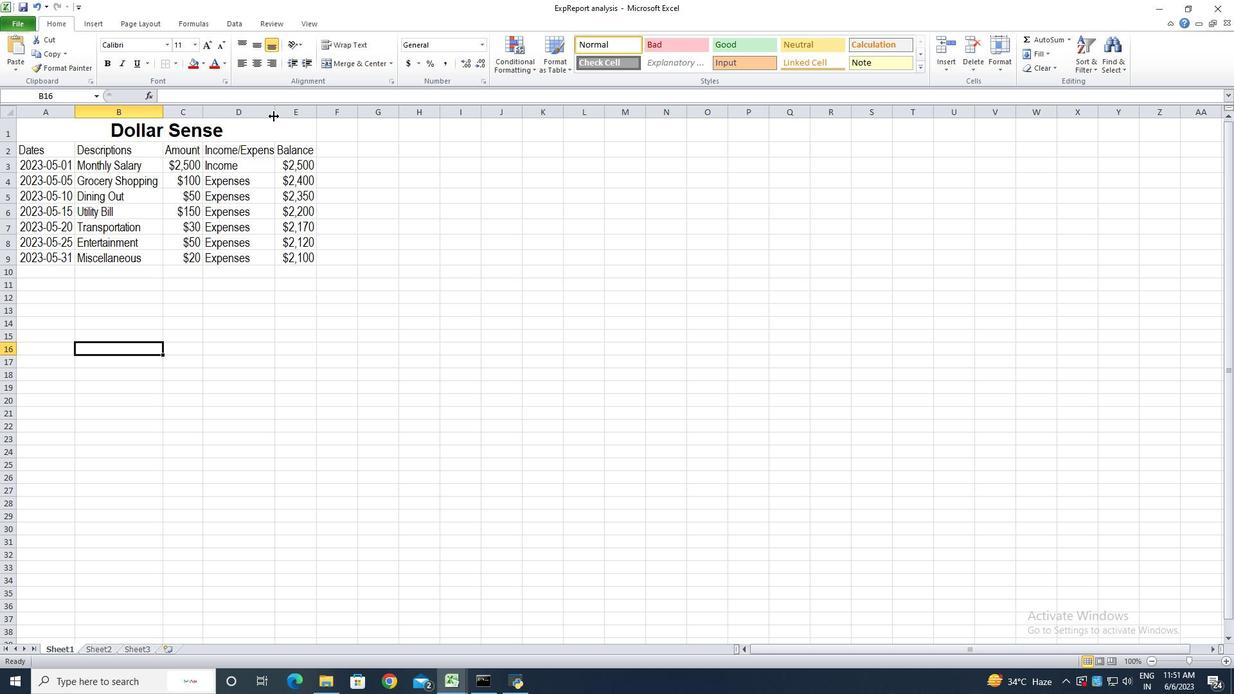 
Action: Mouse pressed left at (273, 116)
Screenshot: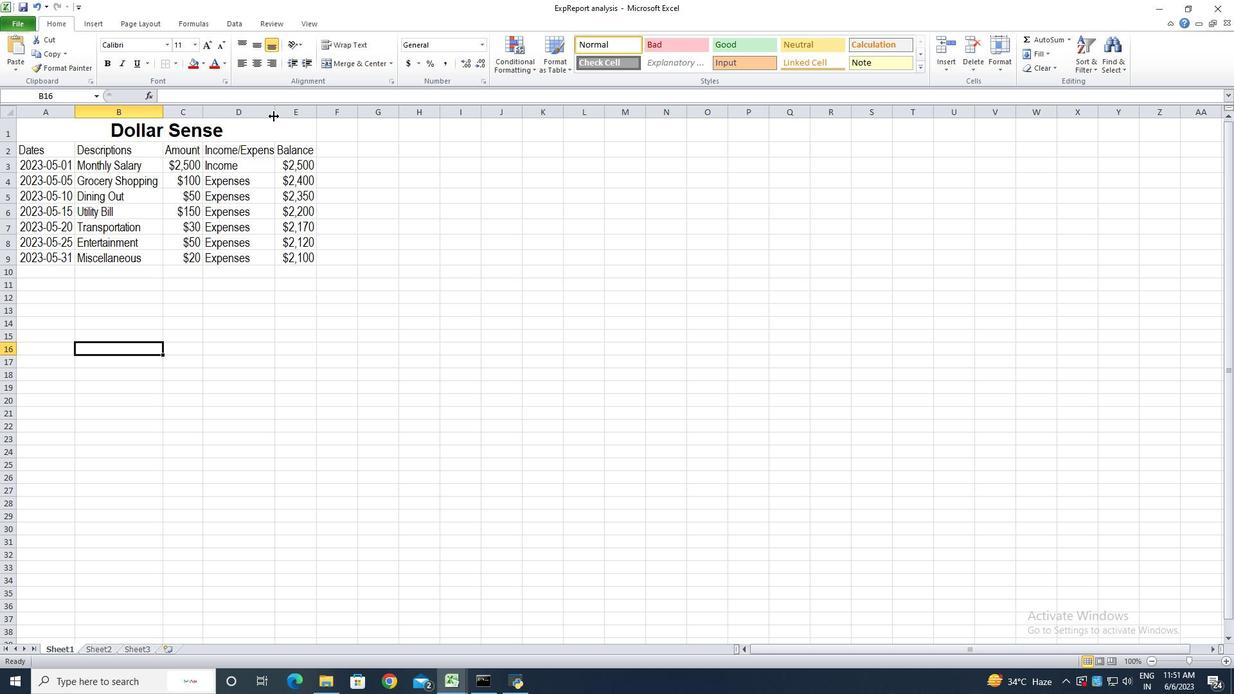 
Action: Mouse moved to (328, 113)
Screenshot: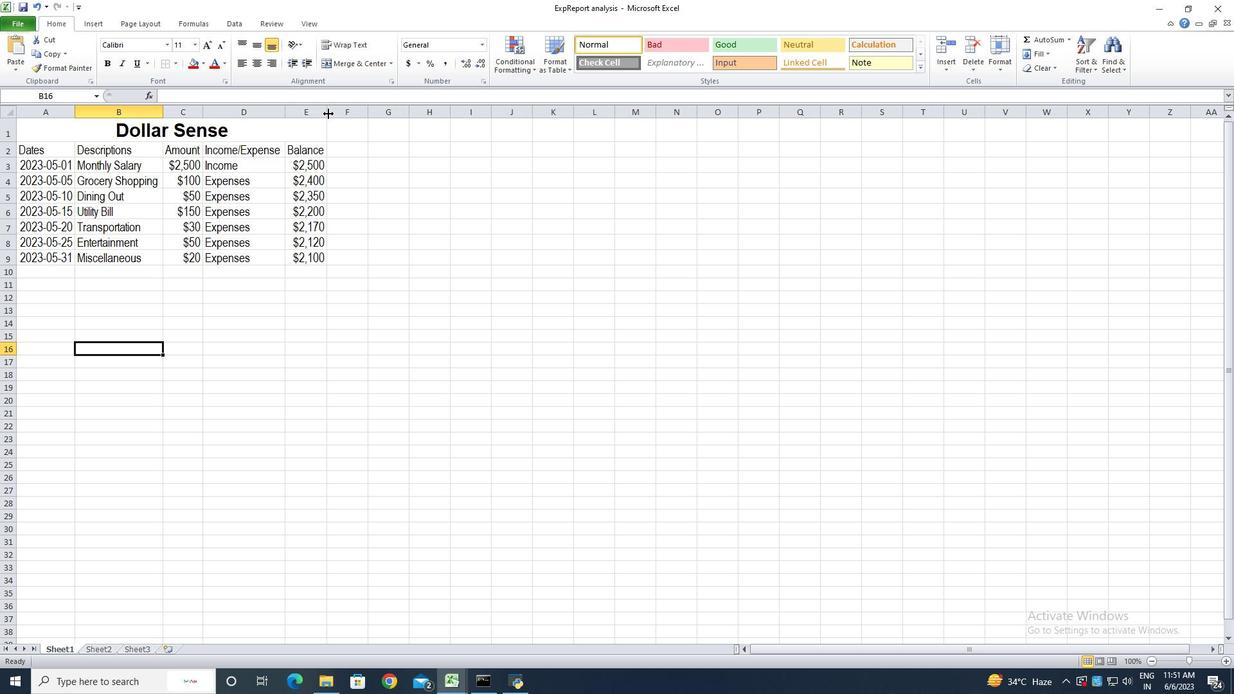 
Action: Mouse pressed left at (328, 113)
Screenshot: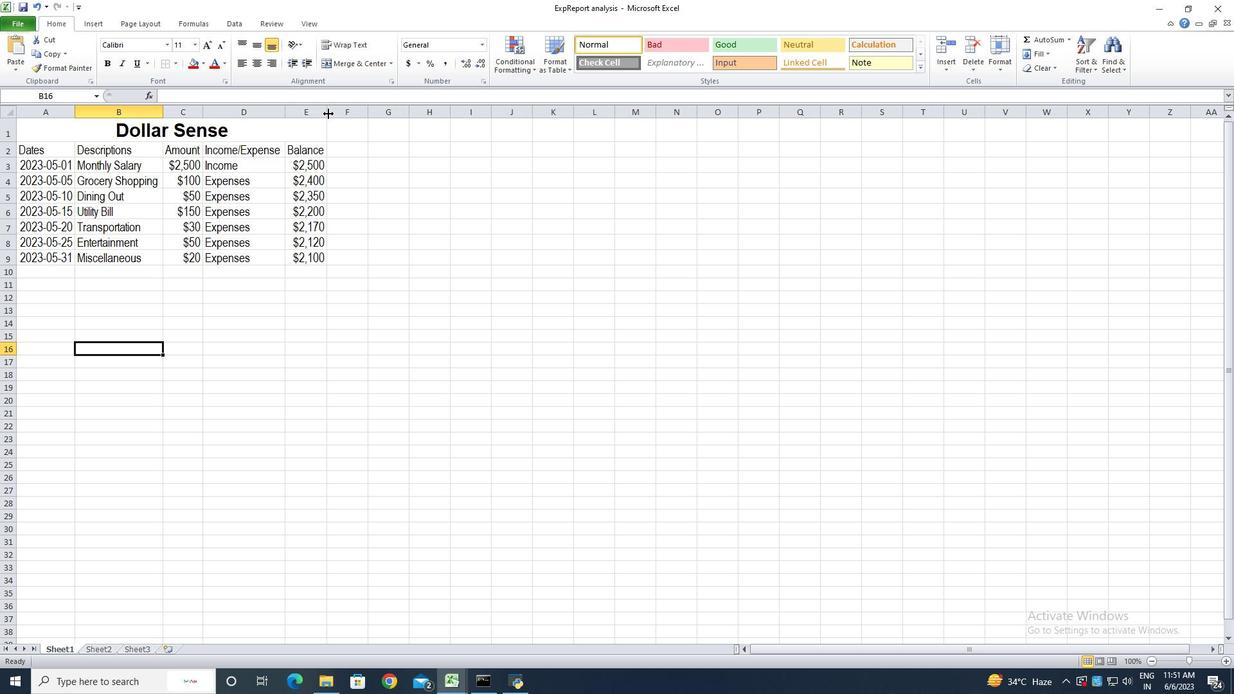 
Action: Mouse pressed left at (328, 113)
Screenshot: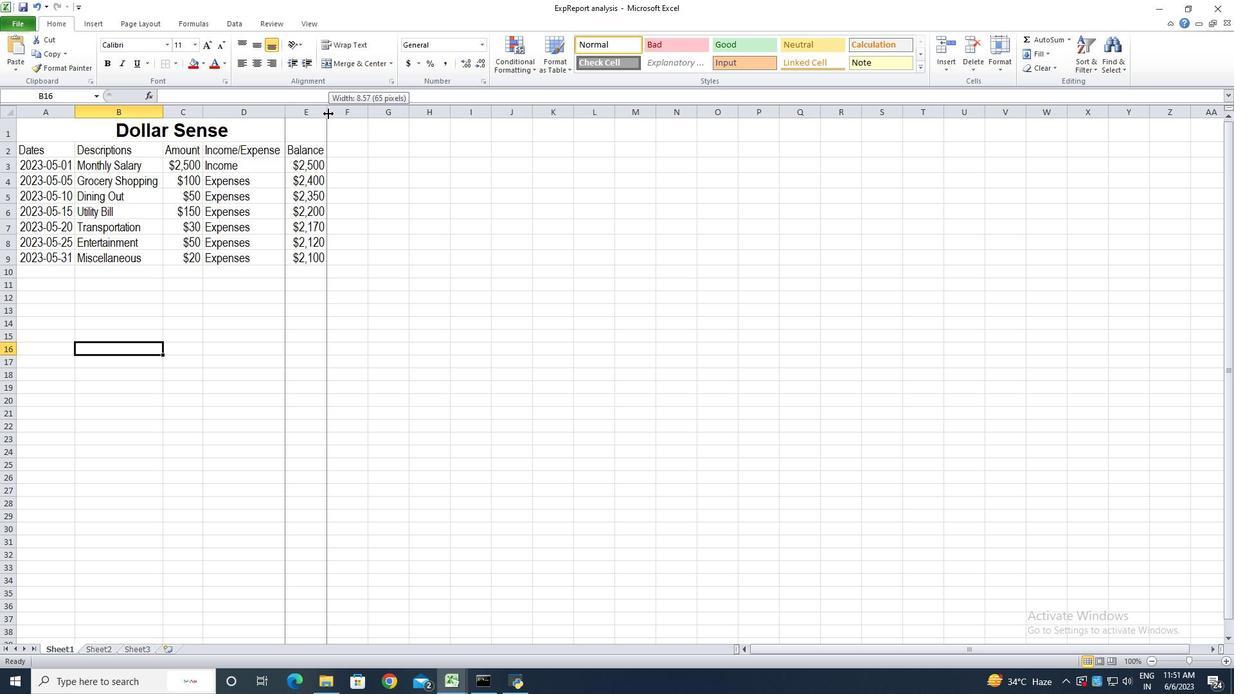 
Action: Mouse moved to (259, 311)
Screenshot: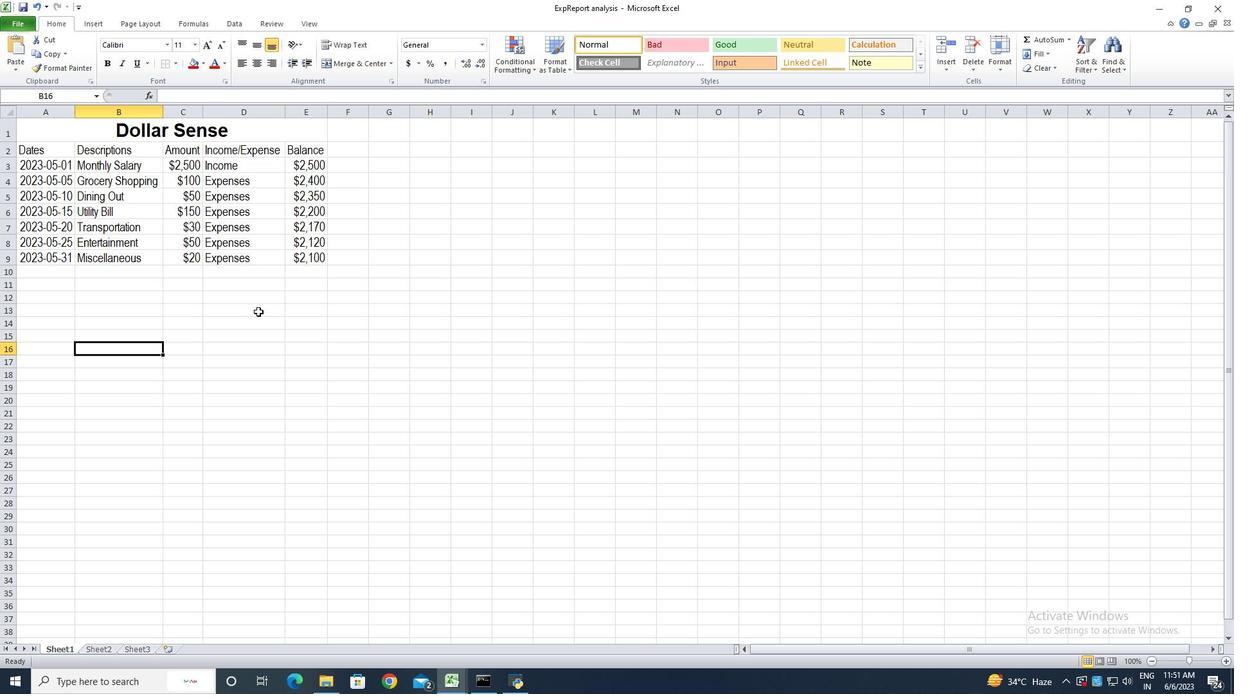 
Action: Mouse pressed left at (259, 311)
Screenshot: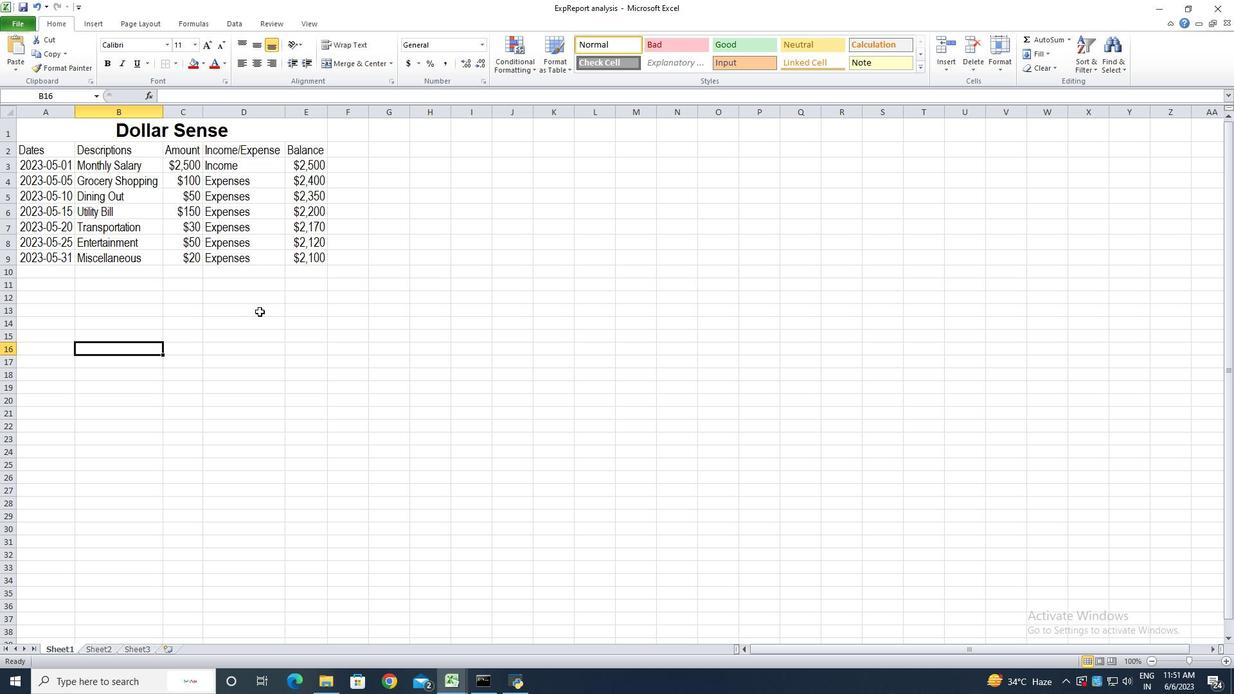 
Action: Mouse moved to (89, 135)
Screenshot: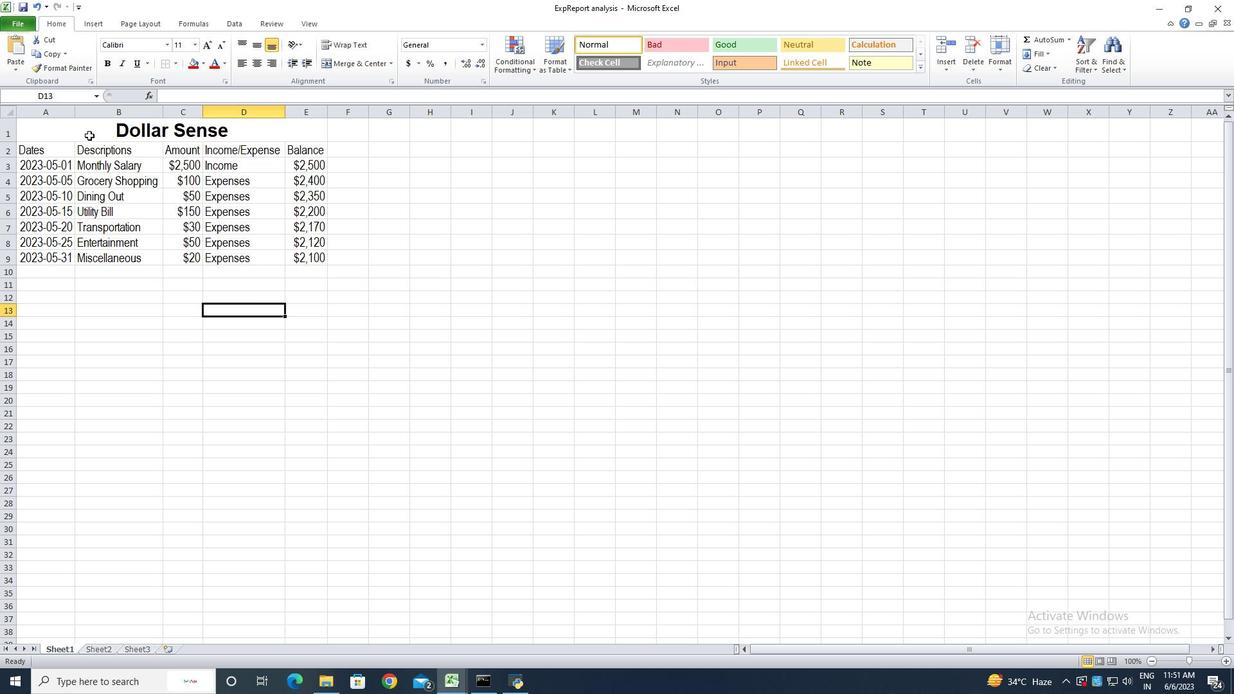 
Action: Mouse pressed left at (89, 135)
Screenshot: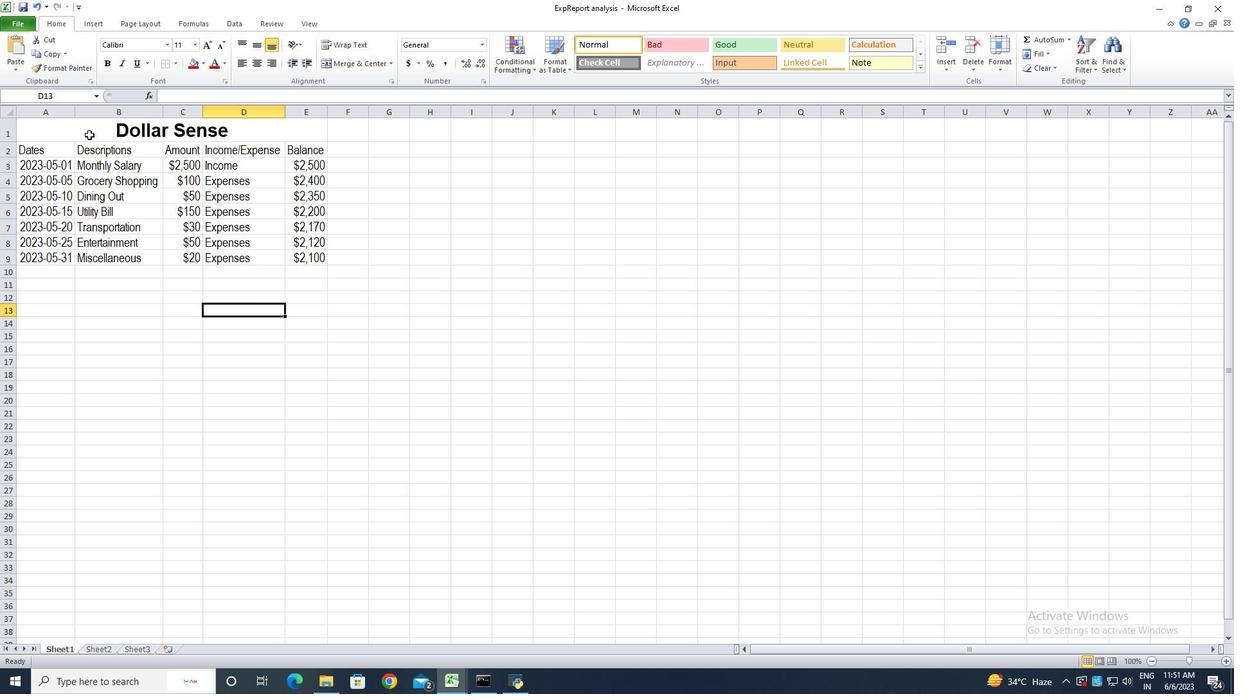 
Action: Mouse moved to (257, 44)
Screenshot: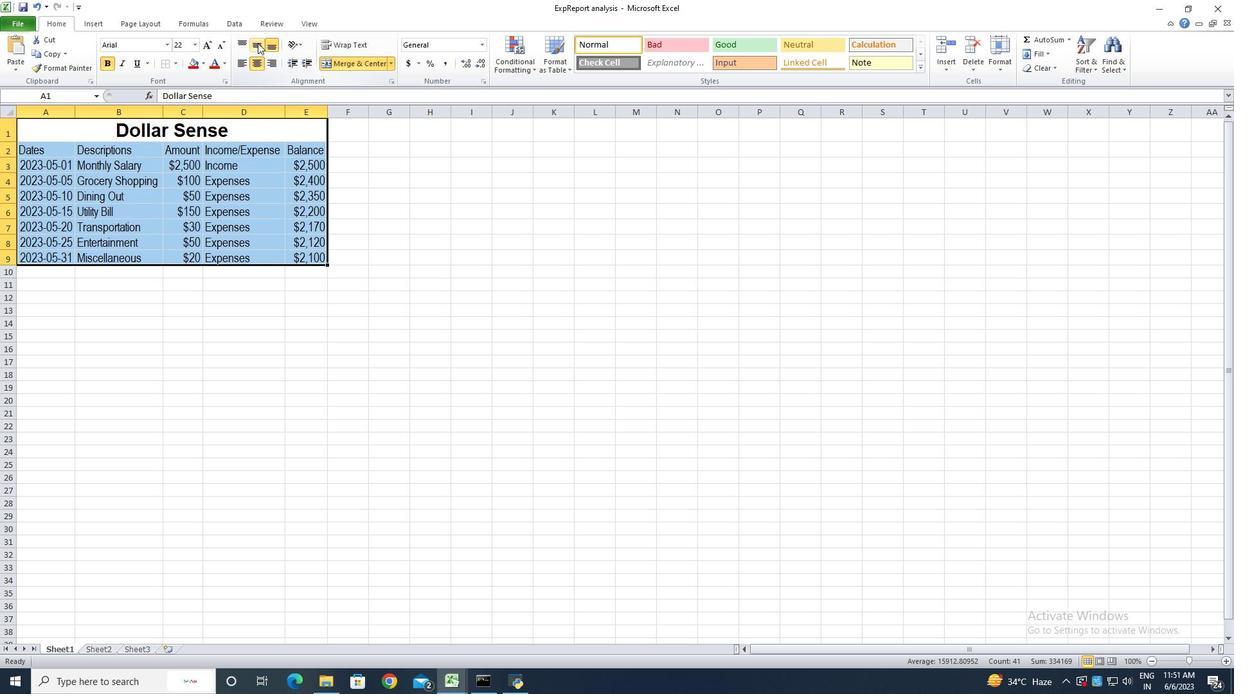 
Action: Mouse pressed left at (257, 44)
Screenshot: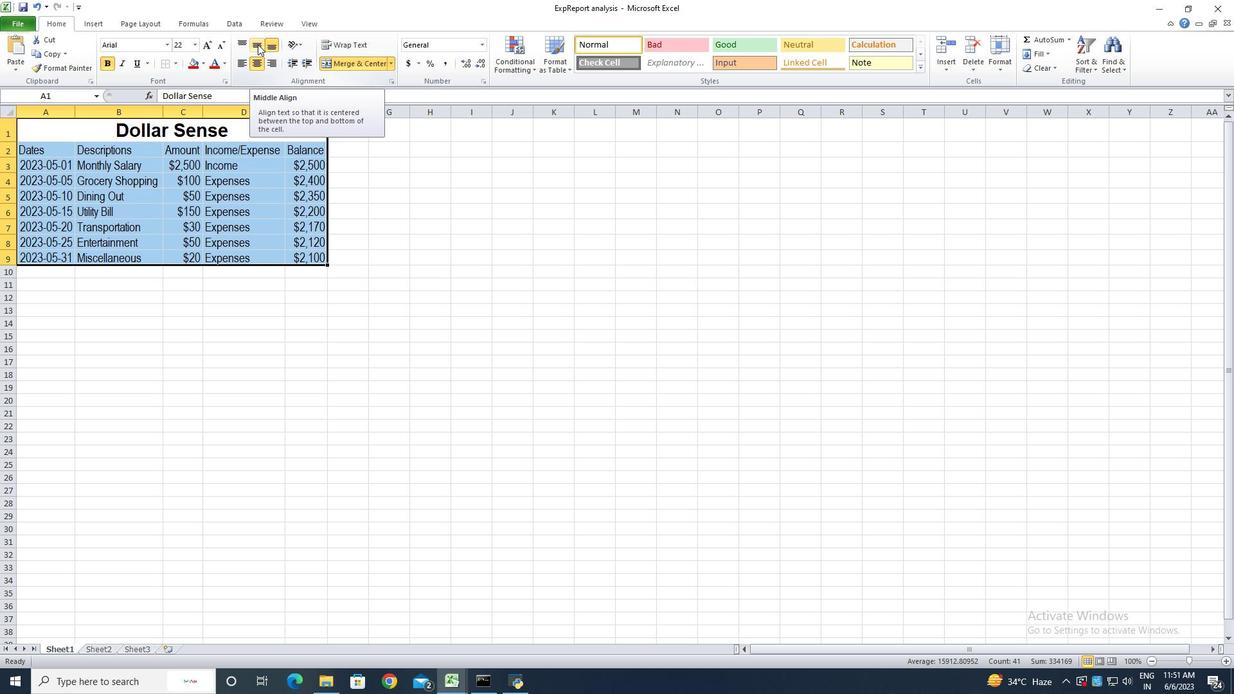 
Action: Mouse moved to (322, 349)
Screenshot: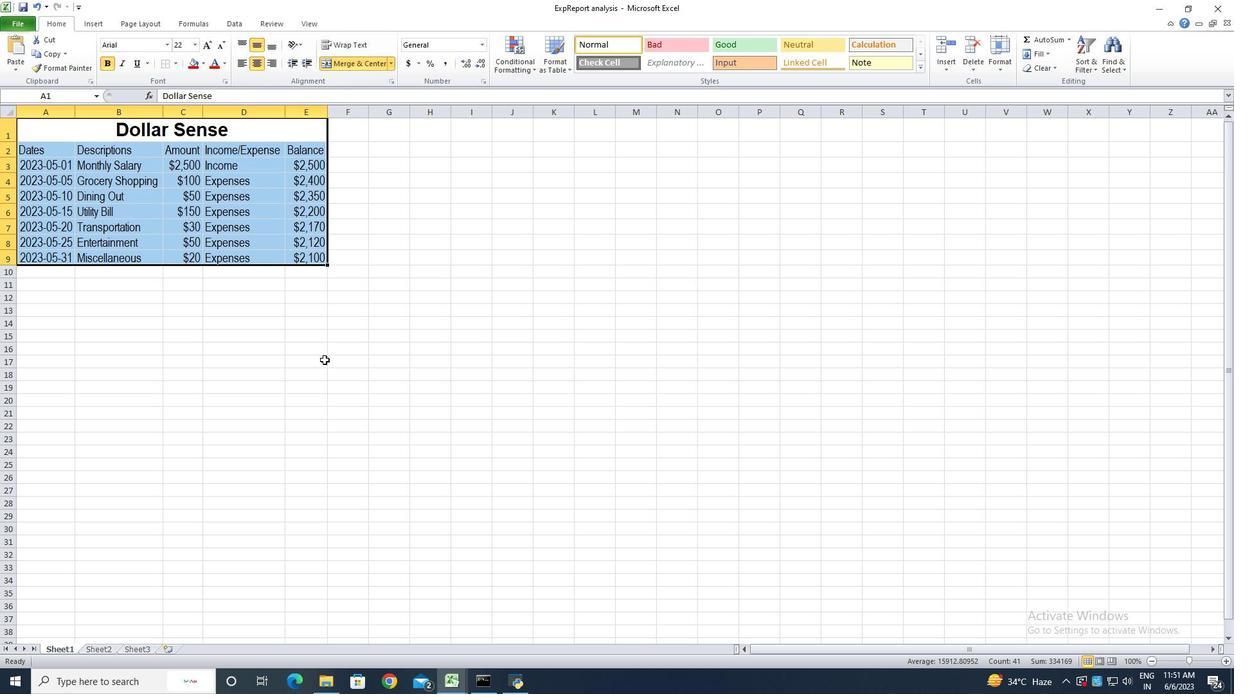 
Action: Mouse pressed left at (322, 349)
Screenshot: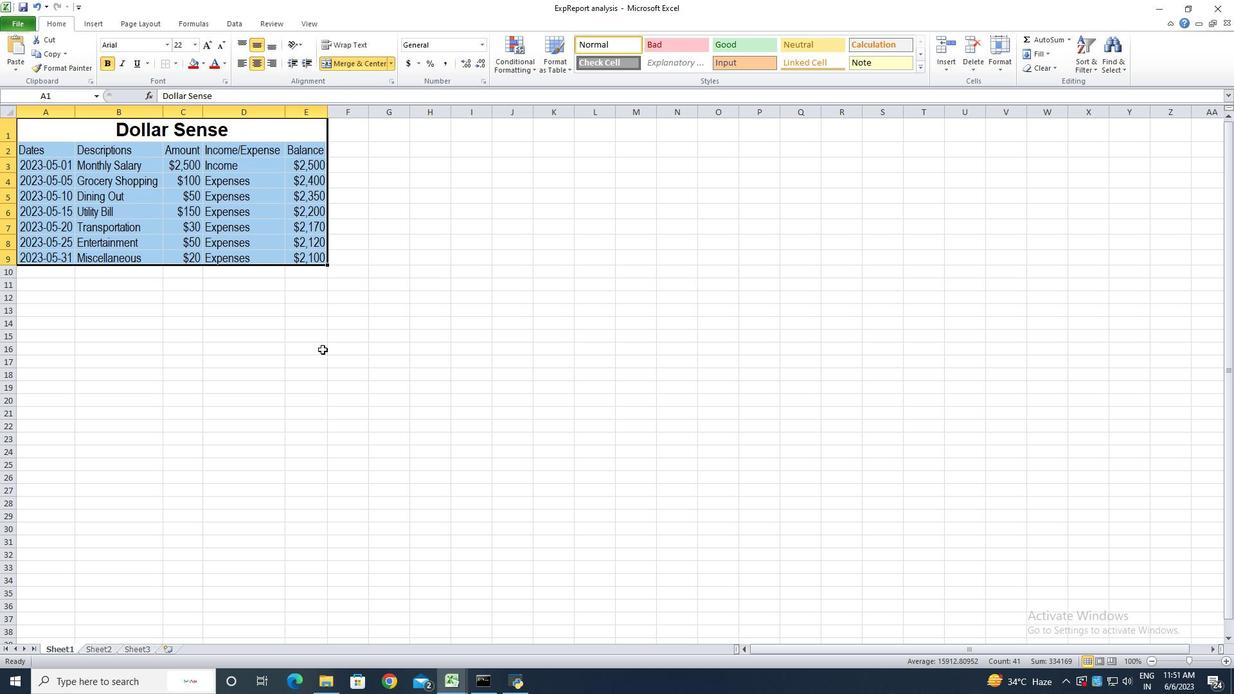 
Action: Key pressed ctrl+S<'\x13'><'\x13'><'\x13'>
Screenshot: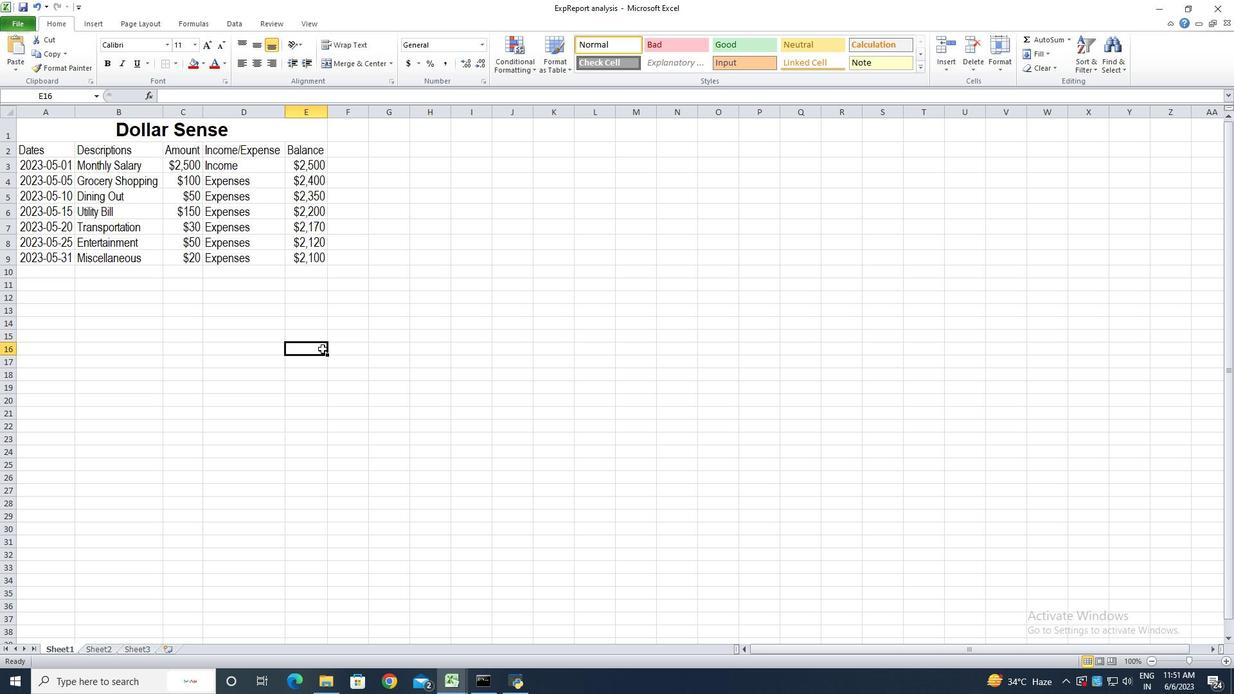
